Task: Search one way flight ticket for 4 adults, 2 children, 2 infants in seat and 1 infant on lap in economy from Huntington: Tri-state Airport (milton J. Ferguson Field) to New Bern: Coastal Carolina Regional Airport (was Craven County Regional) on 8-4-2023. Choice of flights is United. Price is upto 100000. Outbound departure time preference is 22:30.
Action: Mouse moved to (397, 335)
Screenshot: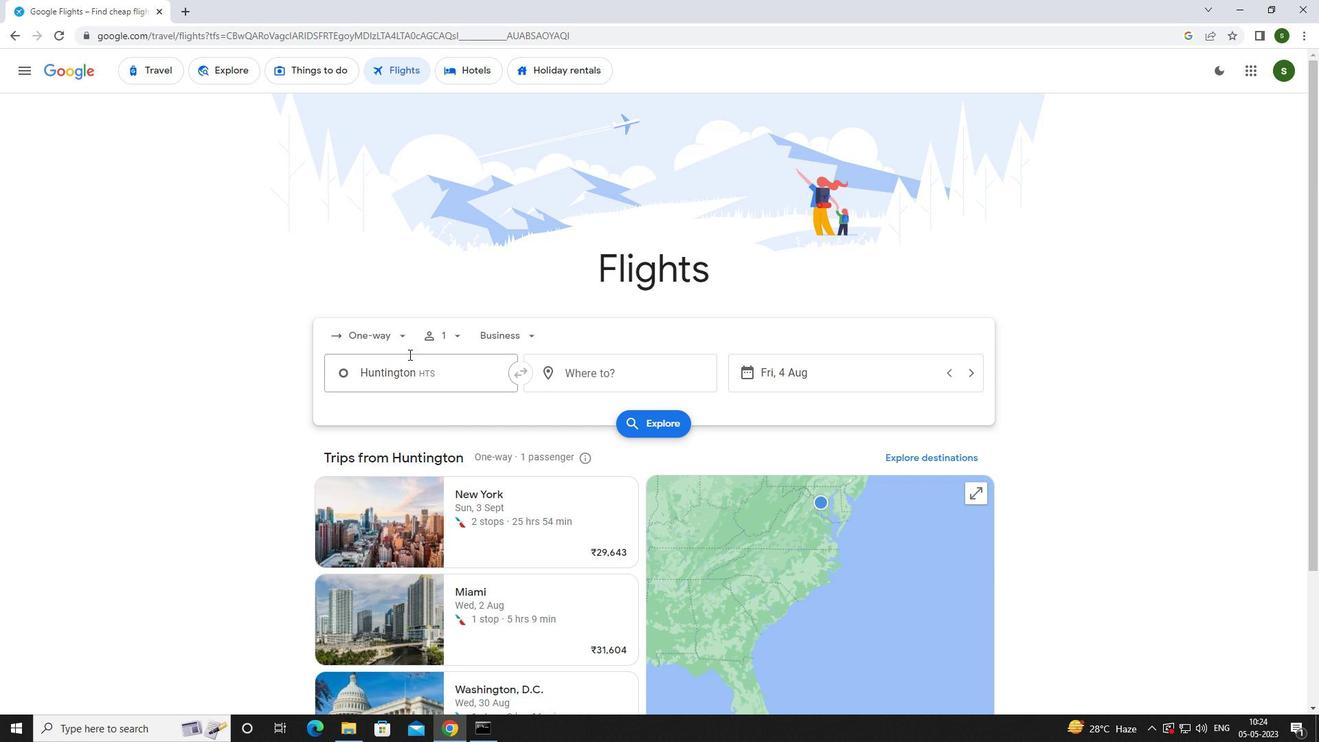 
Action: Mouse pressed left at (397, 335)
Screenshot: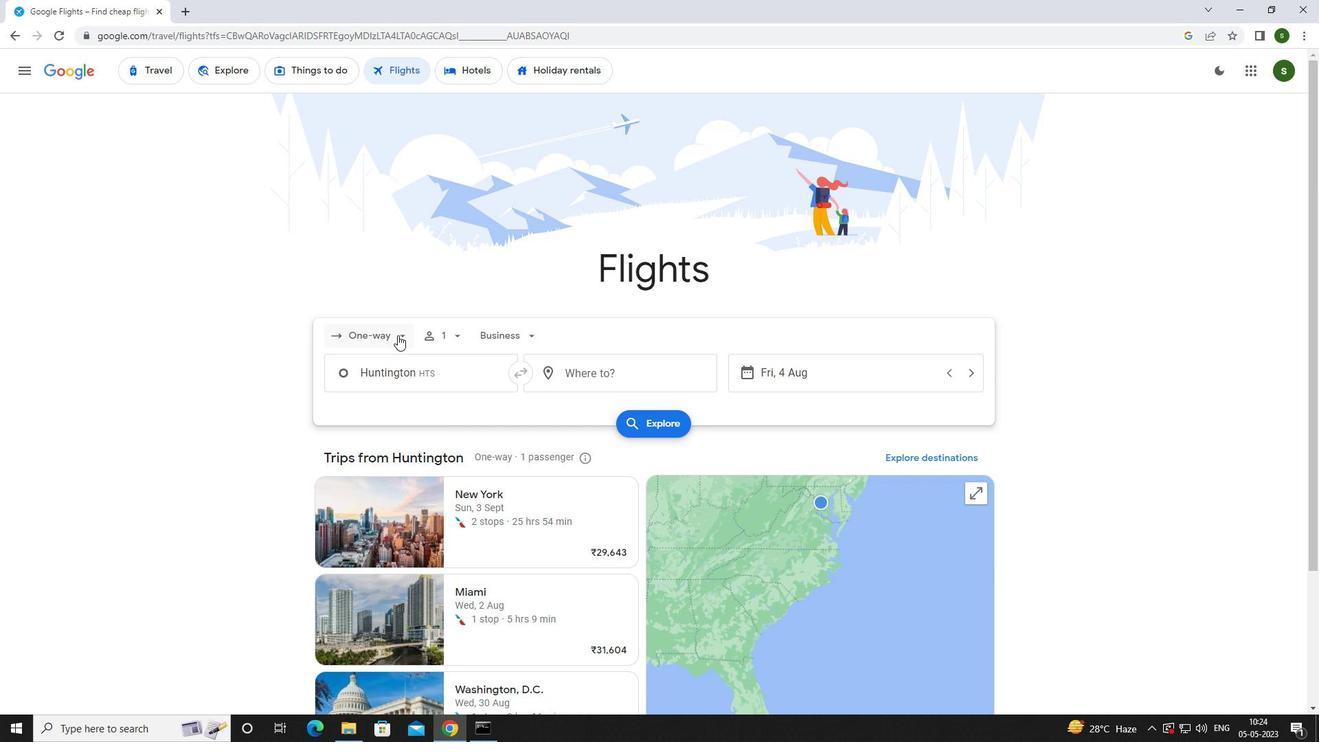 
Action: Mouse moved to (396, 399)
Screenshot: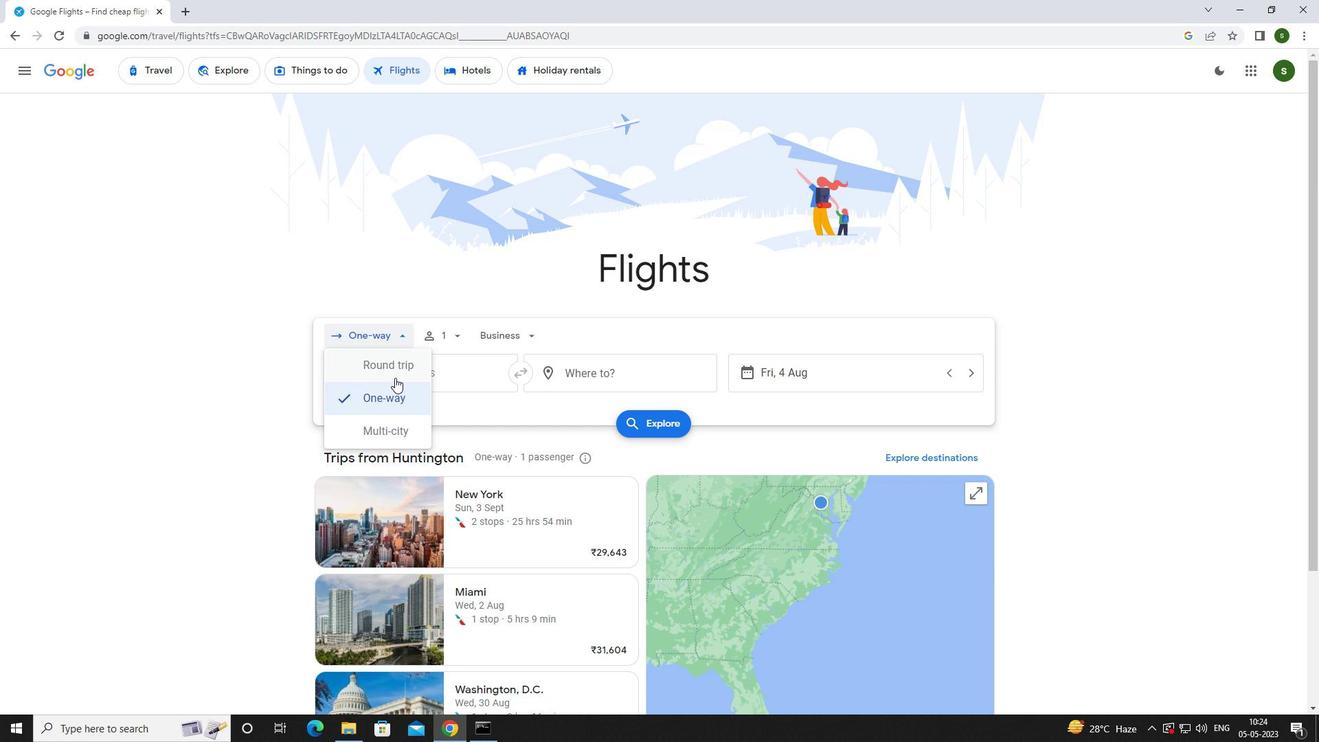 
Action: Mouse pressed left at (396, 399)
Screenshot: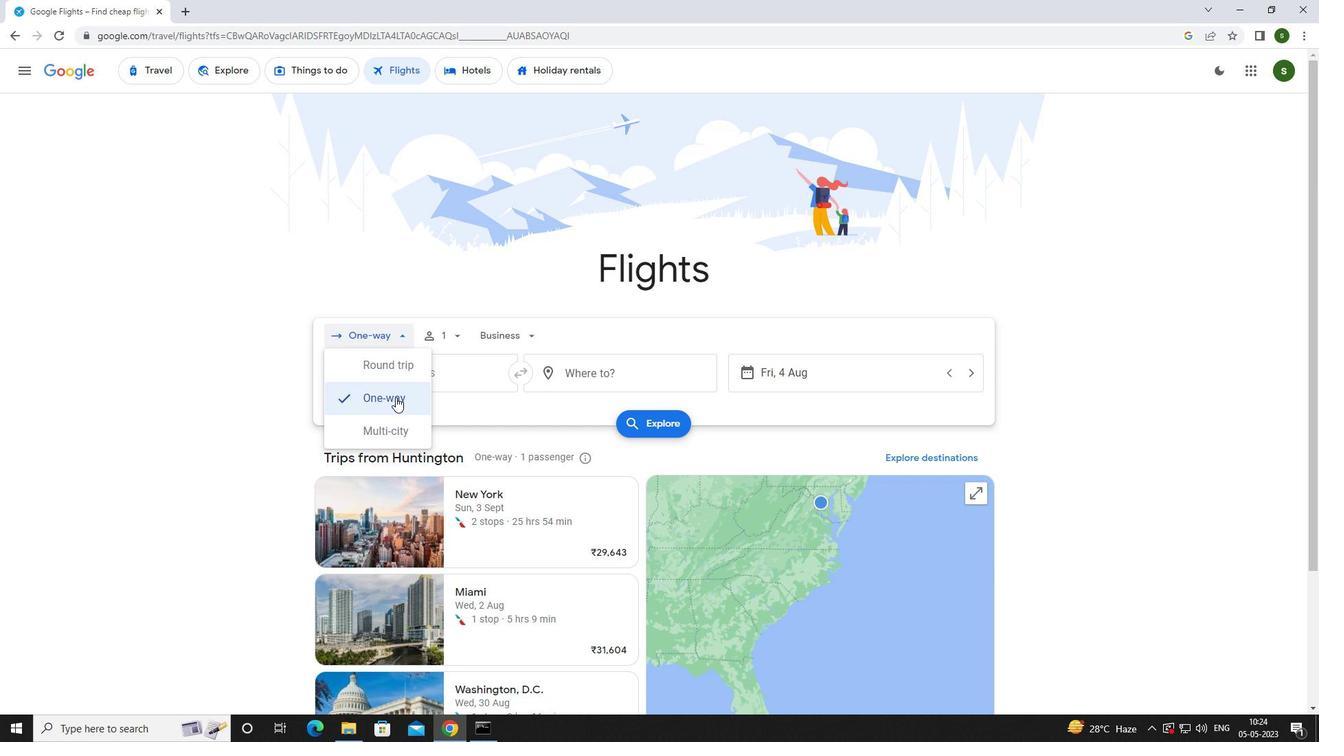 
Action: Mouse moved to (447, 334)
Screenshot: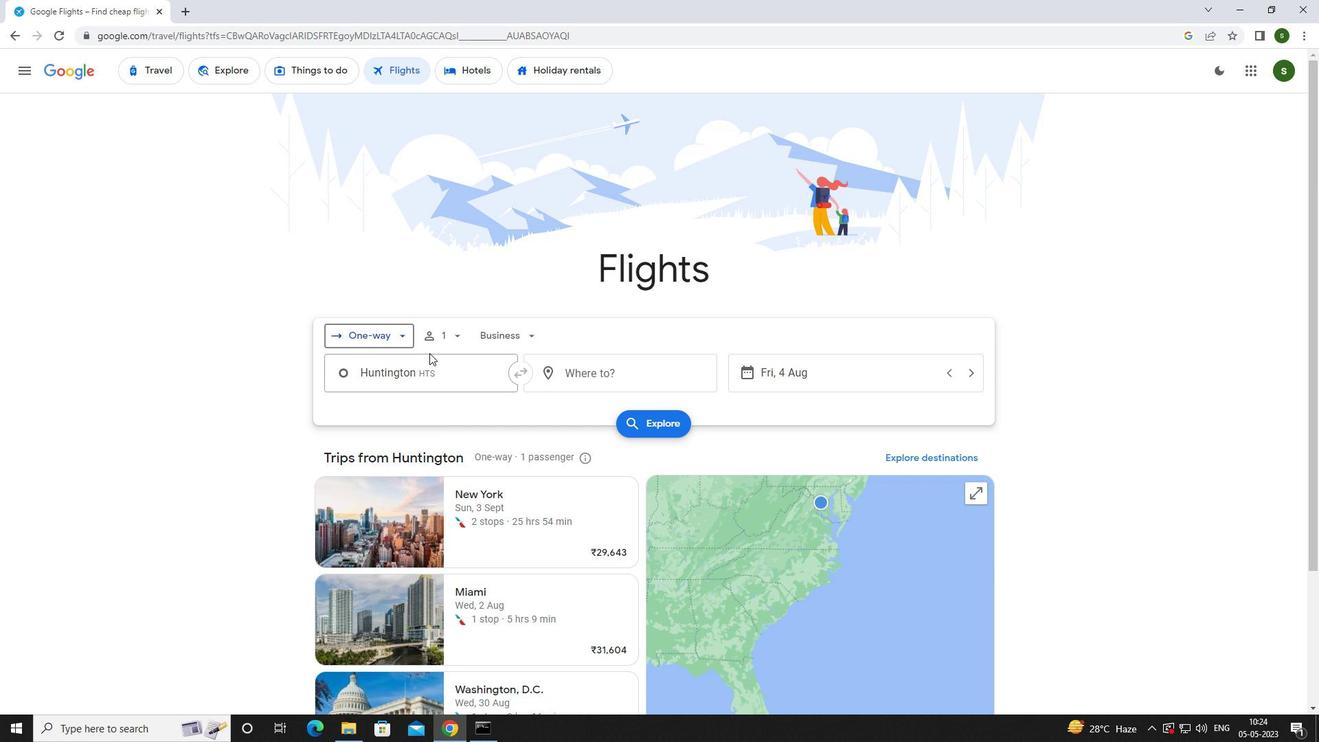 
Action: Mouse pressed left at (447, 334)
Screenshot: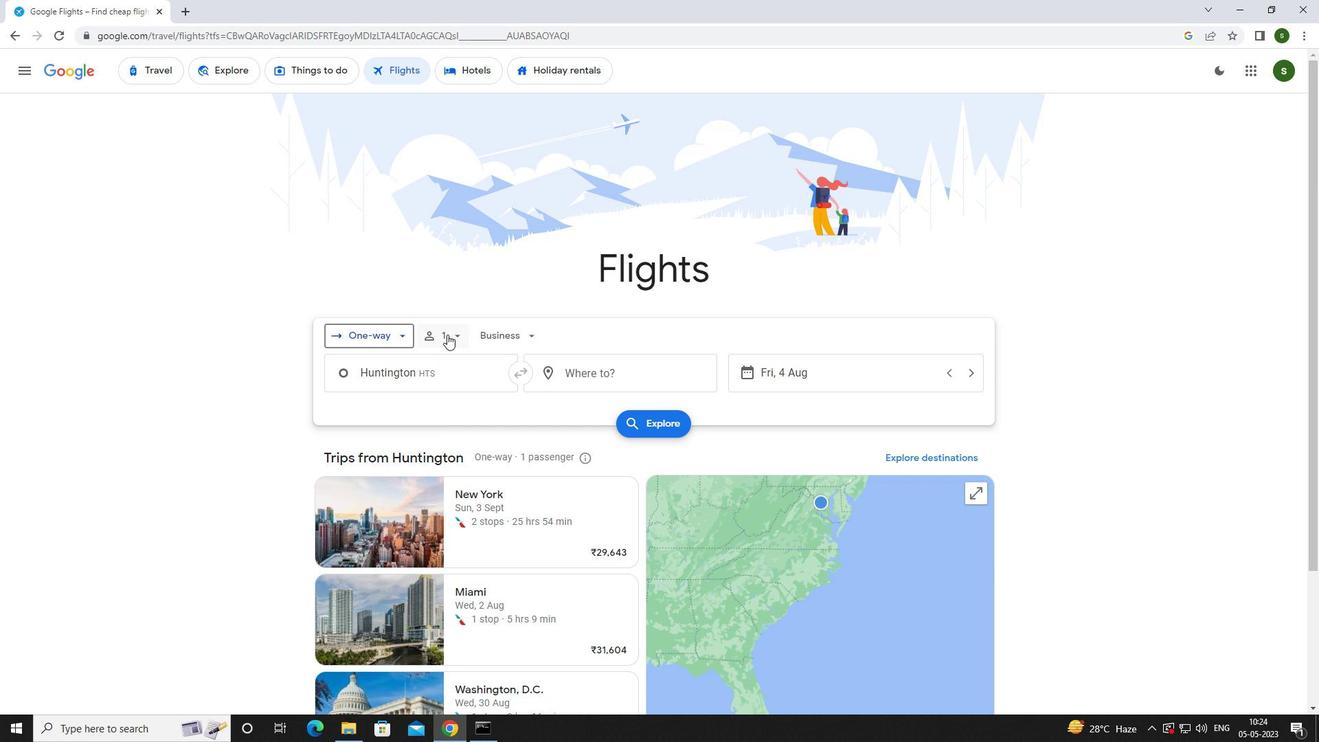 
Action: Mouse moved to (560, 370)
Screenshot: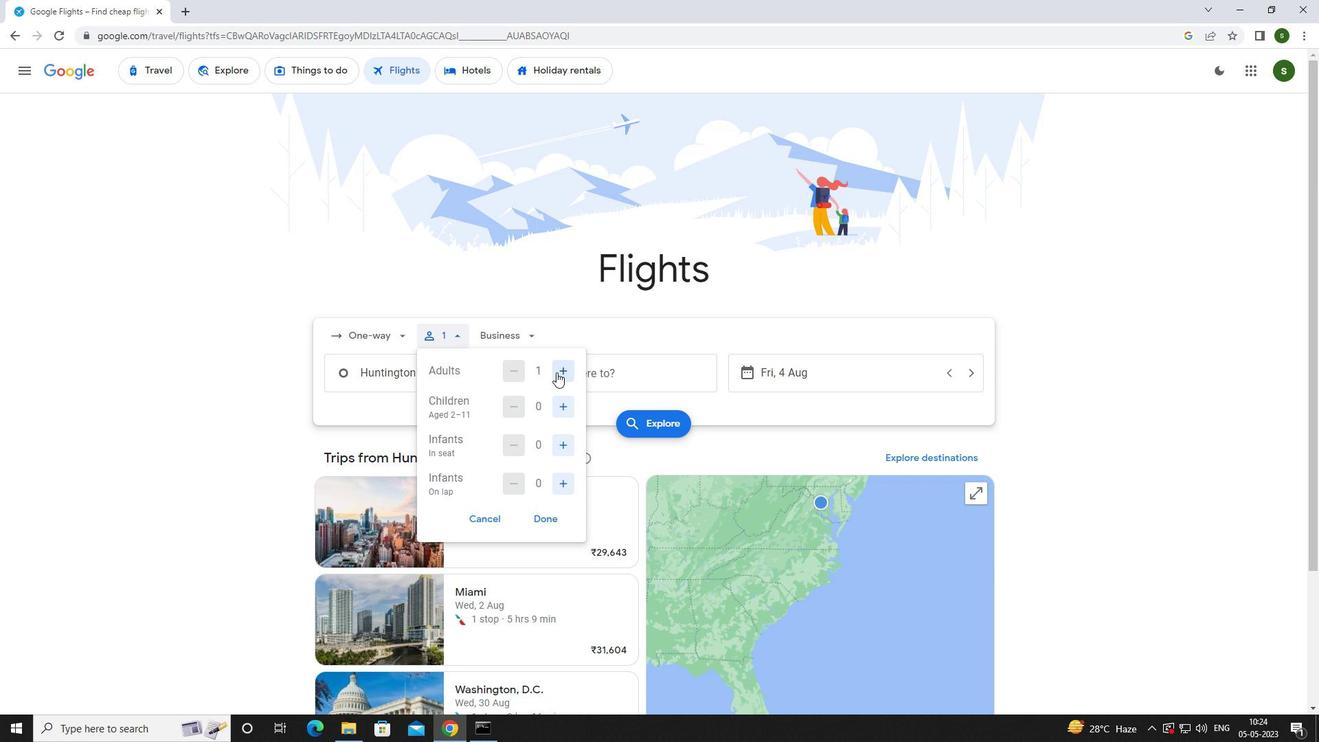 
Action: Mouse pressed left at (560, 370)
Screenshot: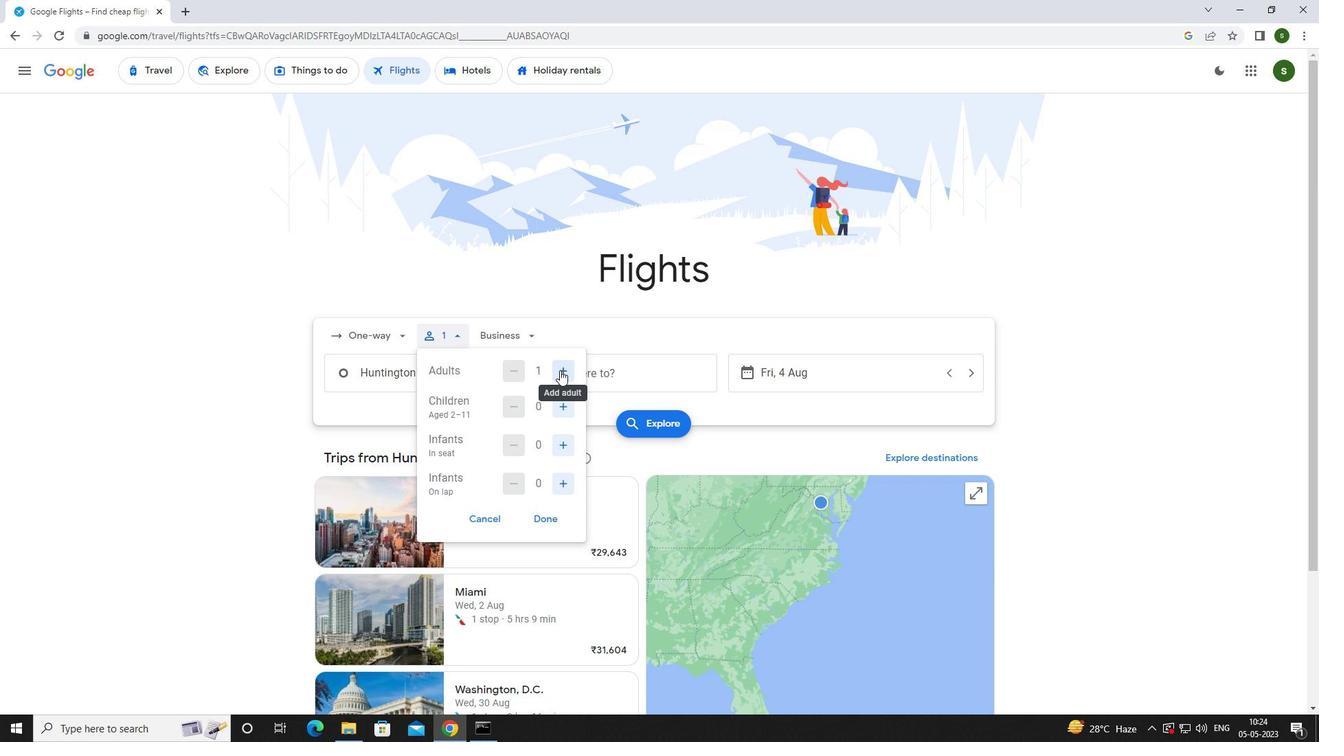 
Action: Mouse pressed left at (560, 370)
Screenshot: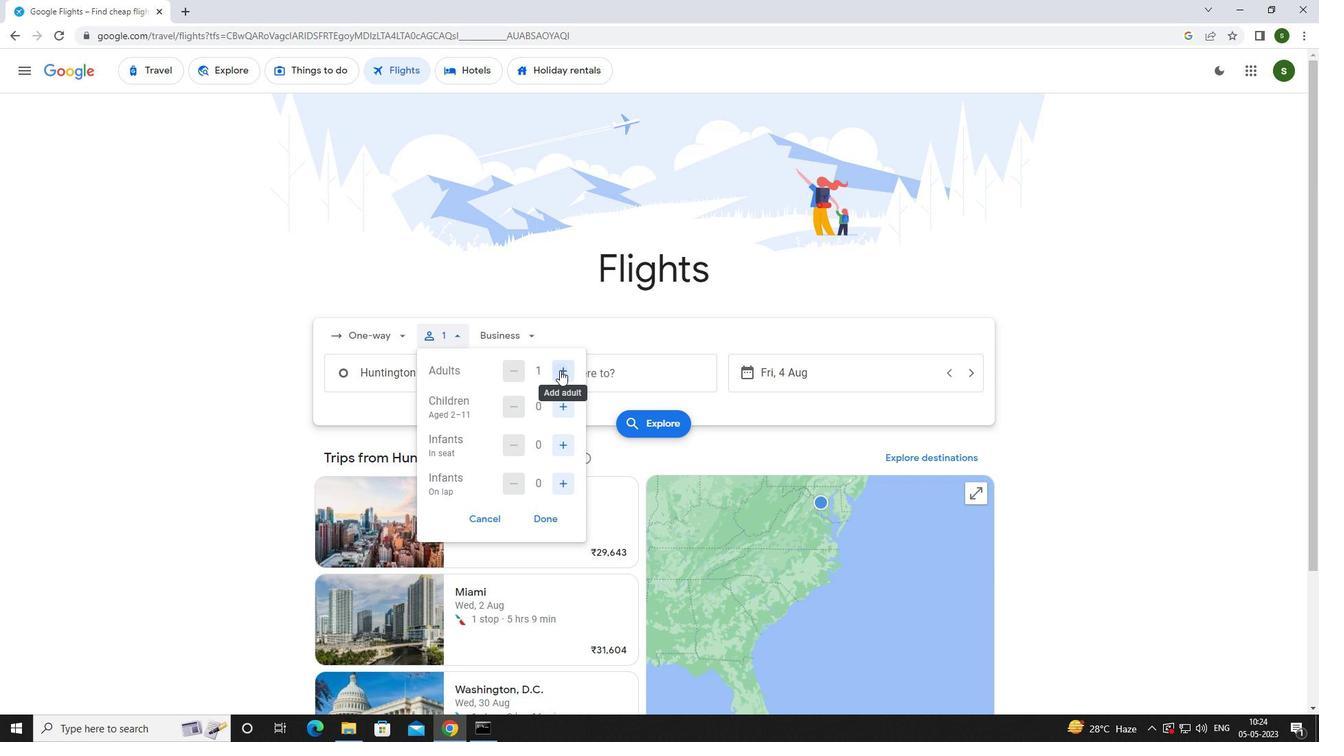
Action: Mouse pressed left at (560, 370)
Screenshot: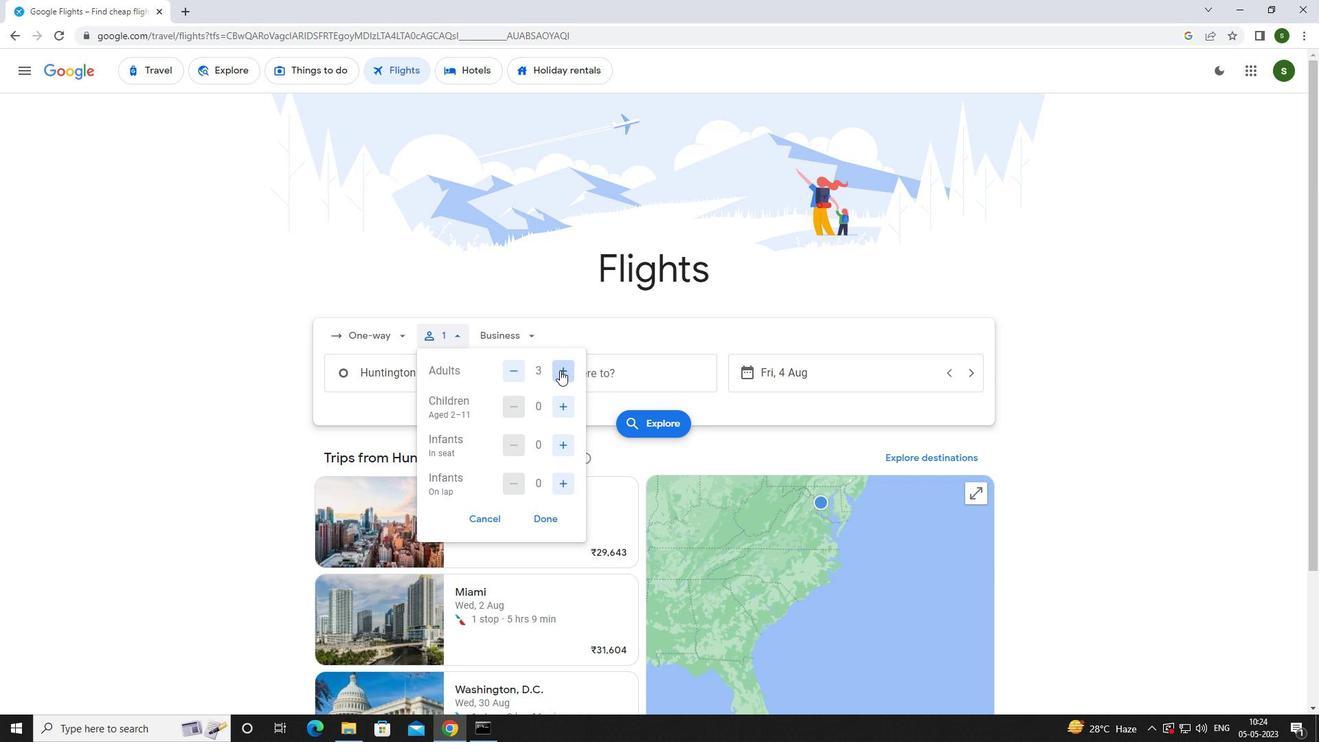 
Action: Mouse moved to (563, 410)
Screenshot: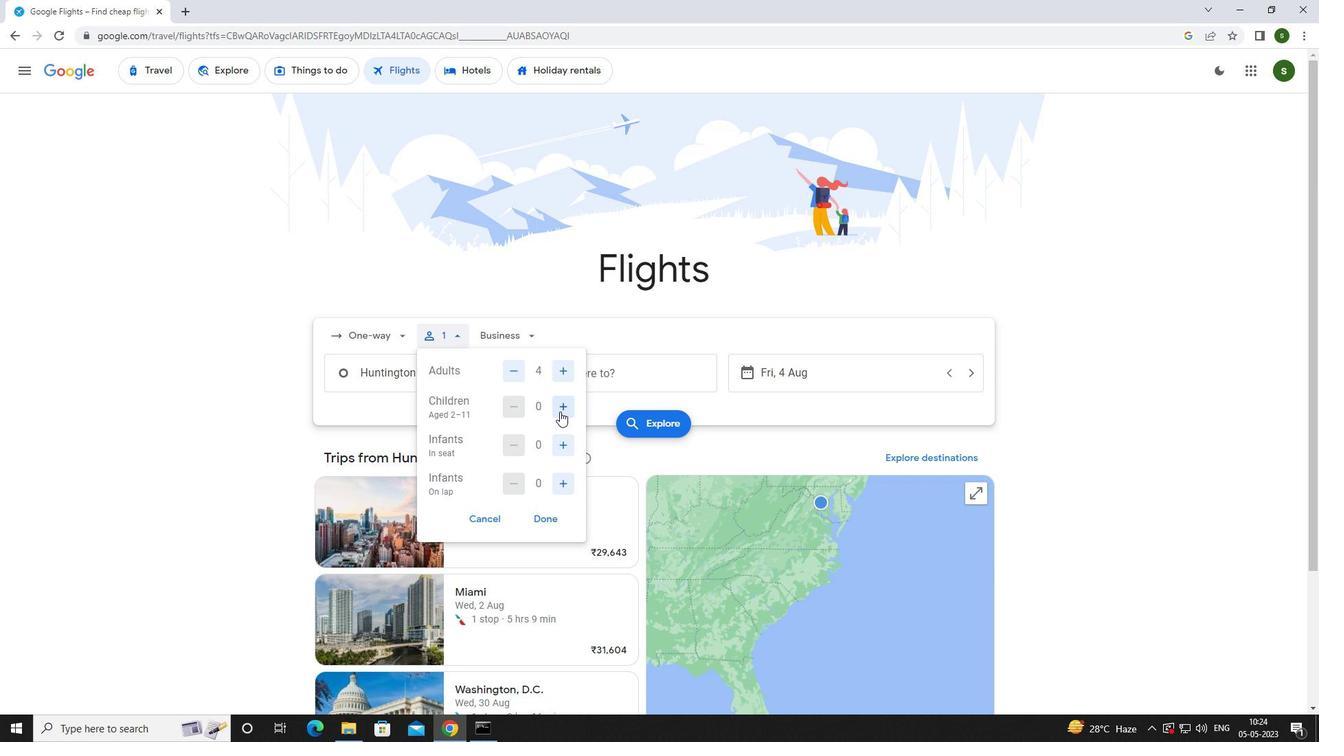 
Action: Mouse pressed left at (563, 410)
Screenshot: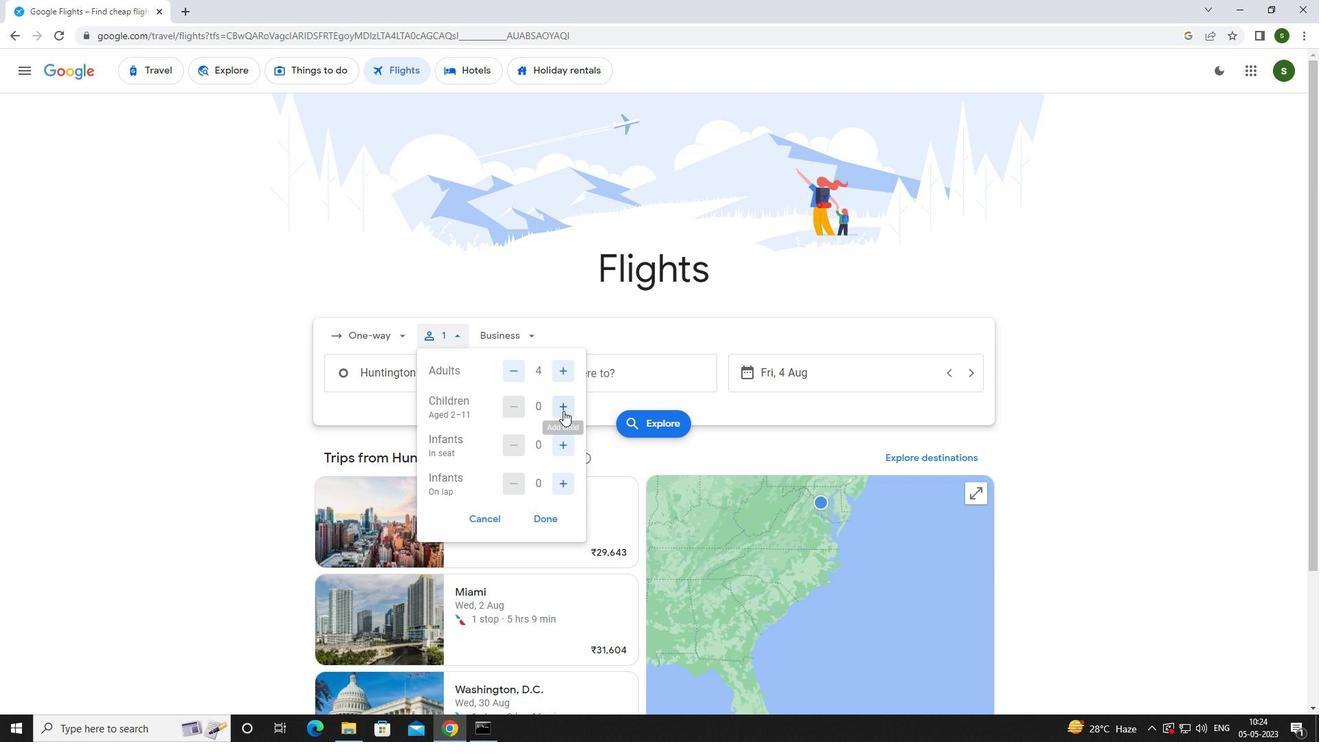 
Action: Mouse pressed left at (563, 410)
Screenshot: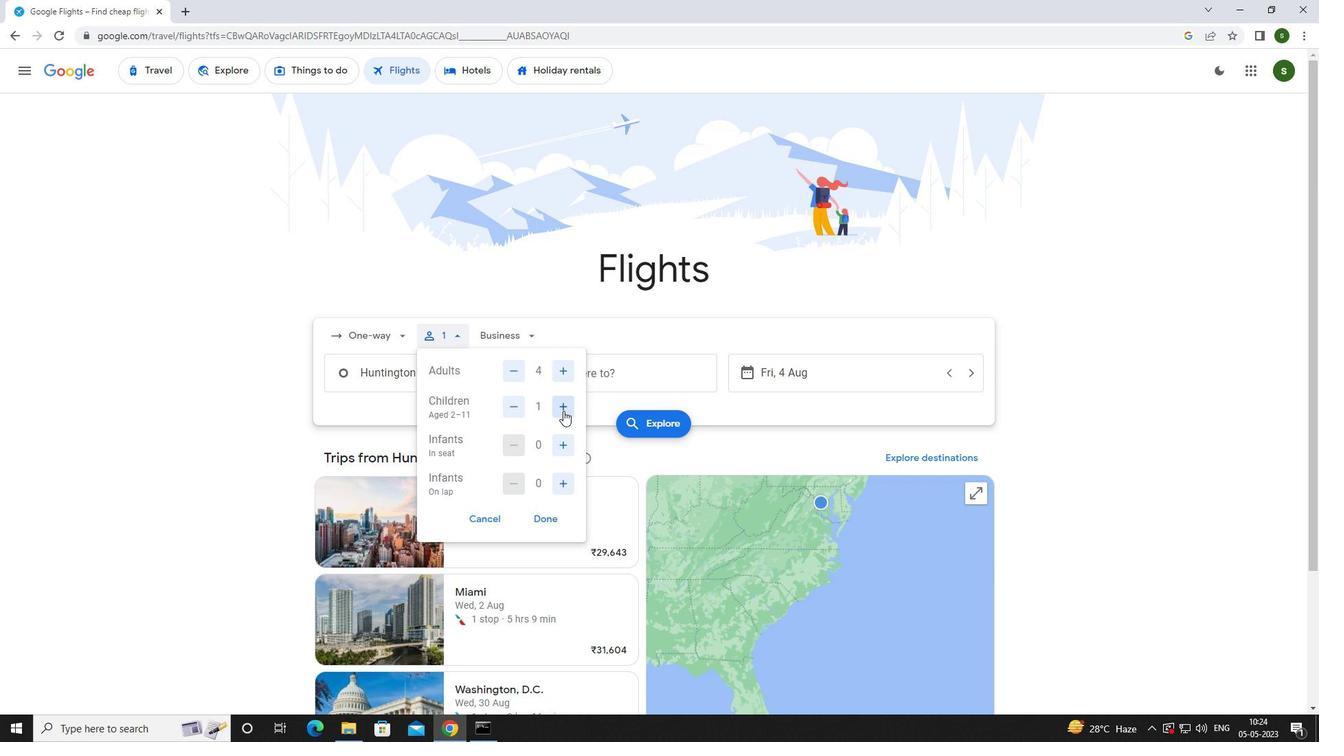 
Action: Mouse moved to (564, 441)
Screenshot: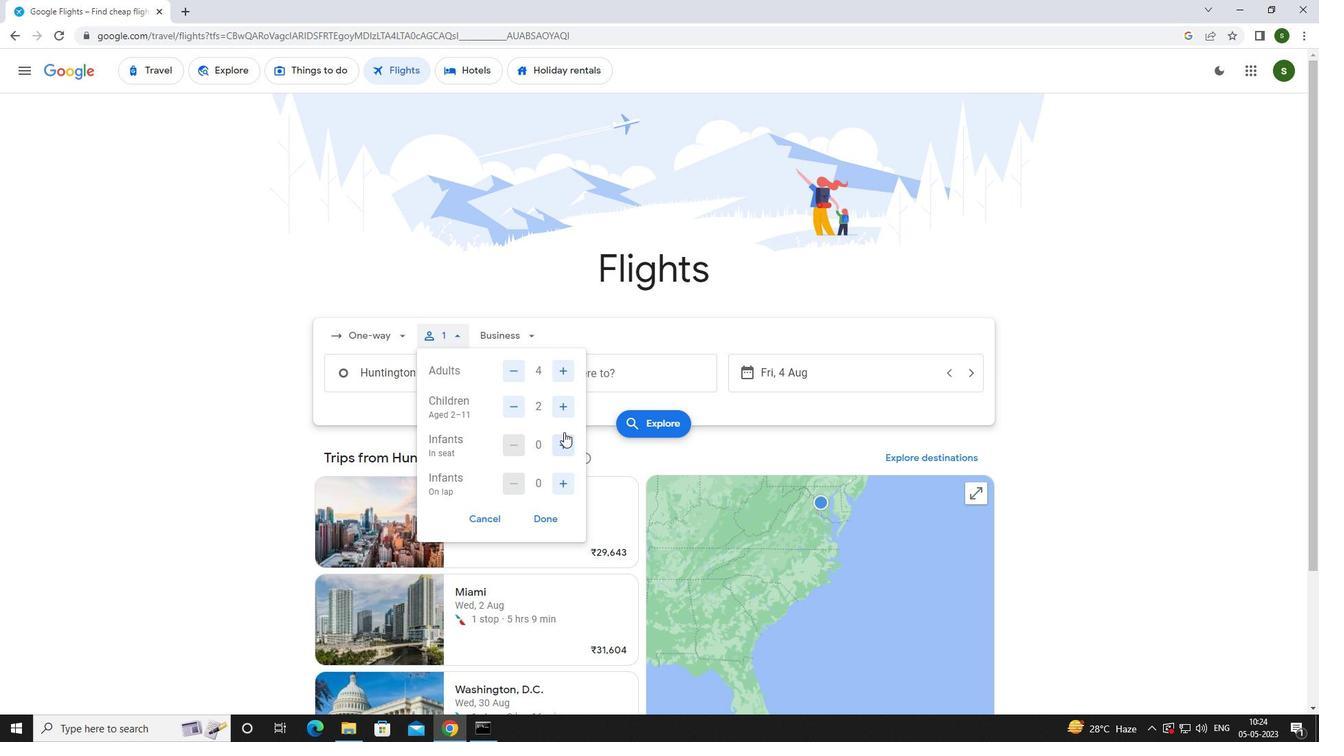 
Action: Mouse pressed left at (564, 441)
Screenshot: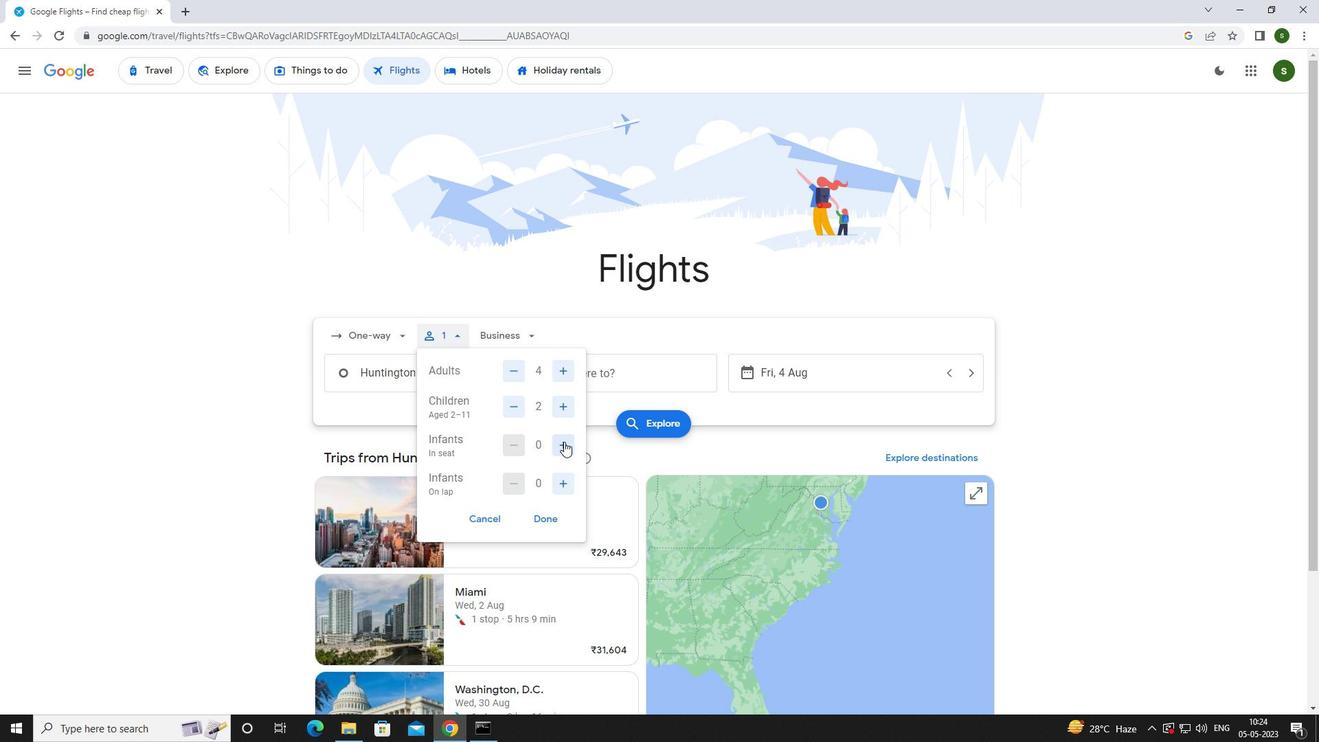 
Action: Mouse pressed left at (564, 441)
Screenshot: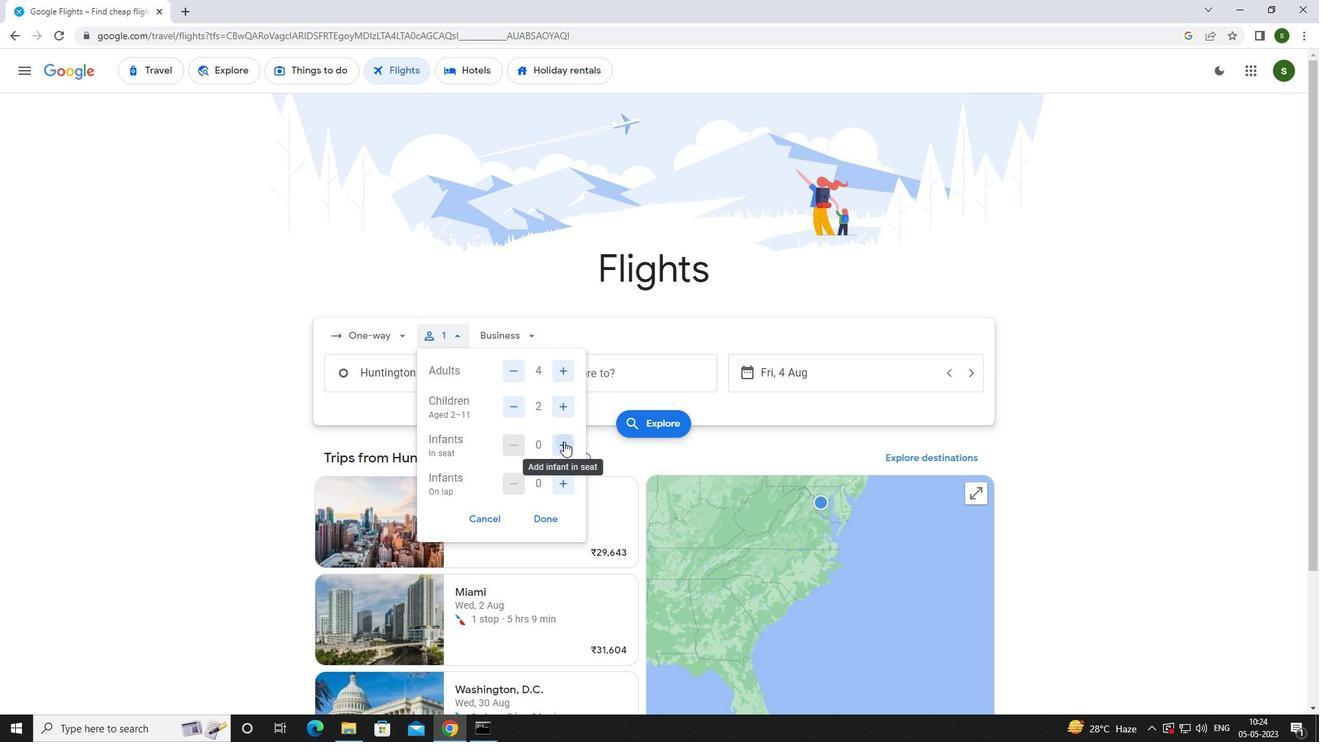 
Action: Mouse moved to (568, 484)
Screenshot: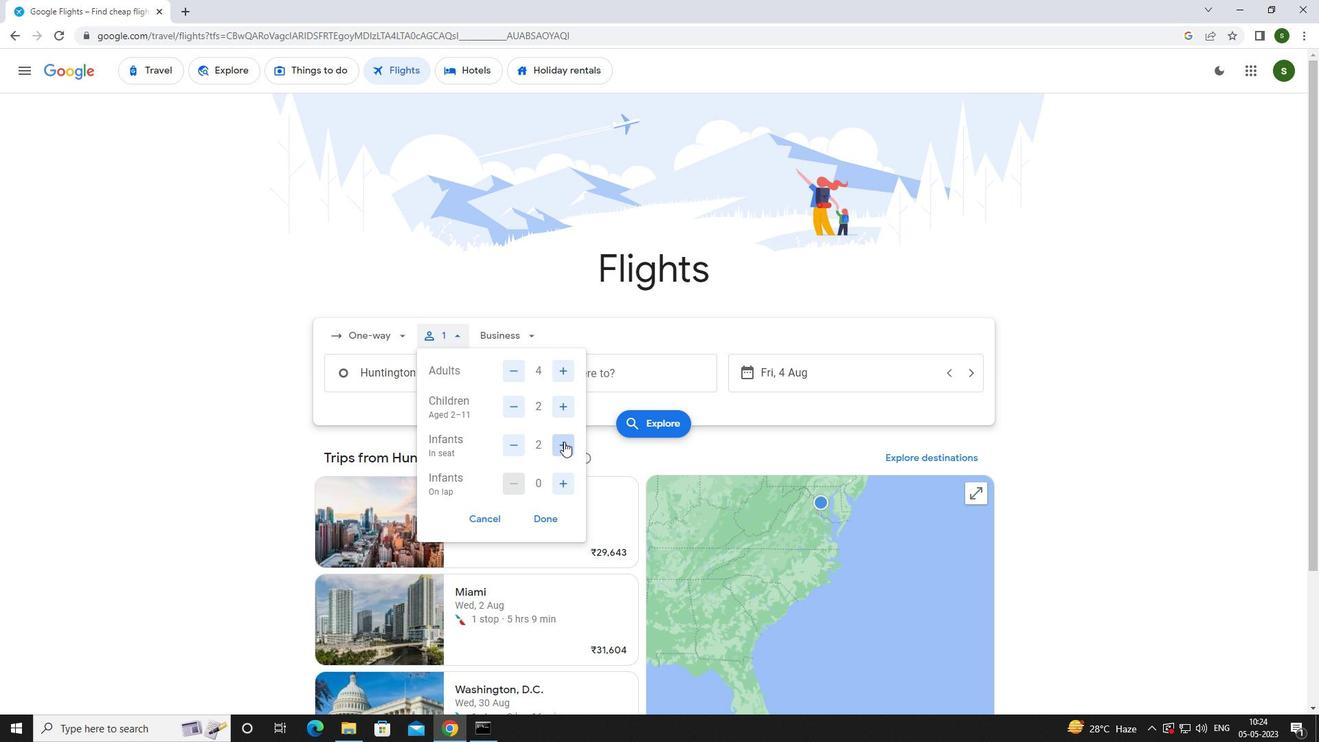 
Action: Mouse pressed left at (568, 484)
Screenshot: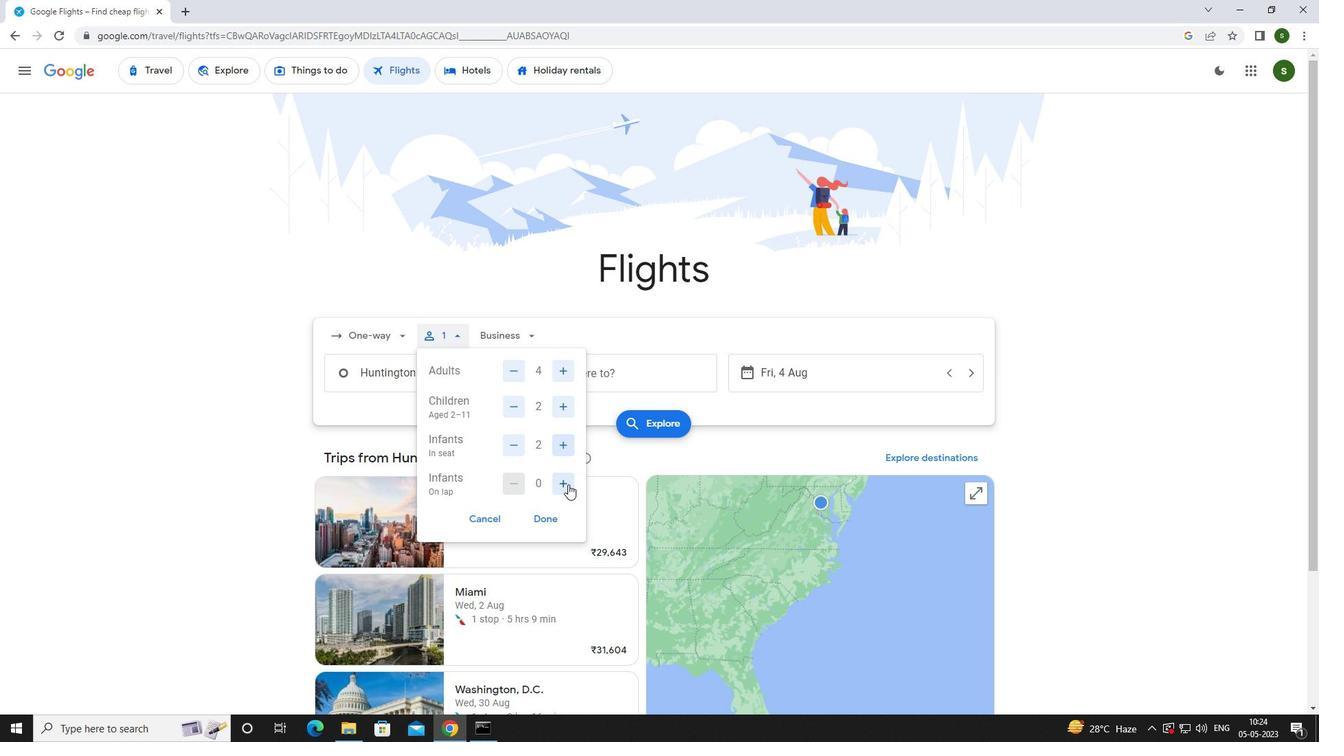 
Action: Mouse moved to (531, 332)
Screenshot: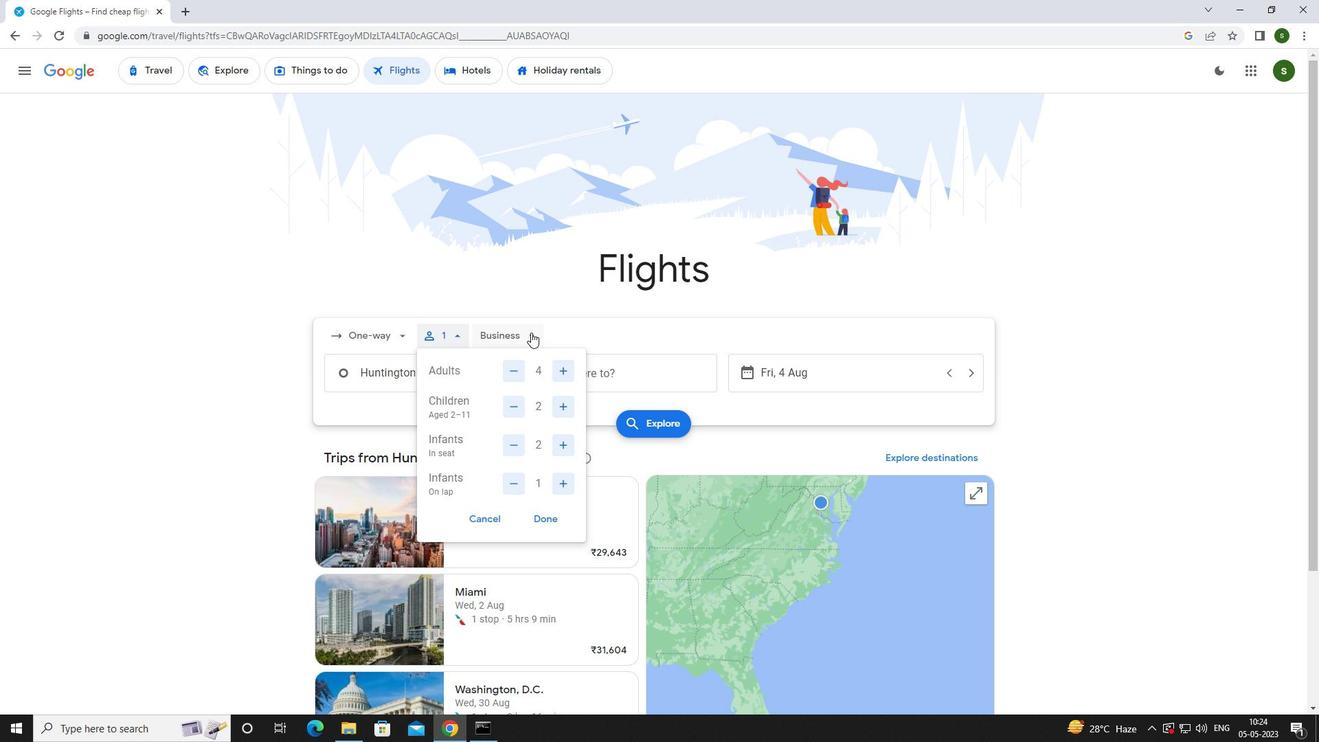 
Action: Mouse pressed left at (531, 332)
Screenshot: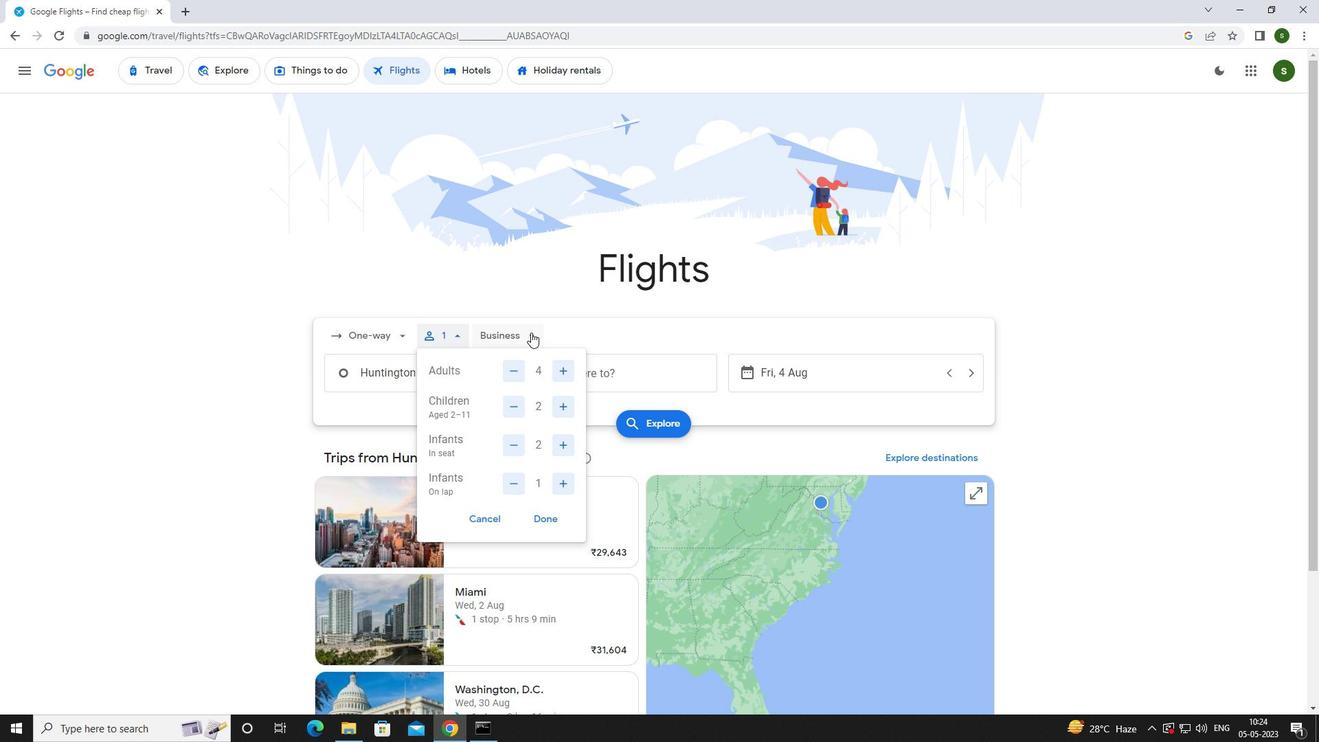 
Action: Mouse moved to (535, 364)
Screenshot: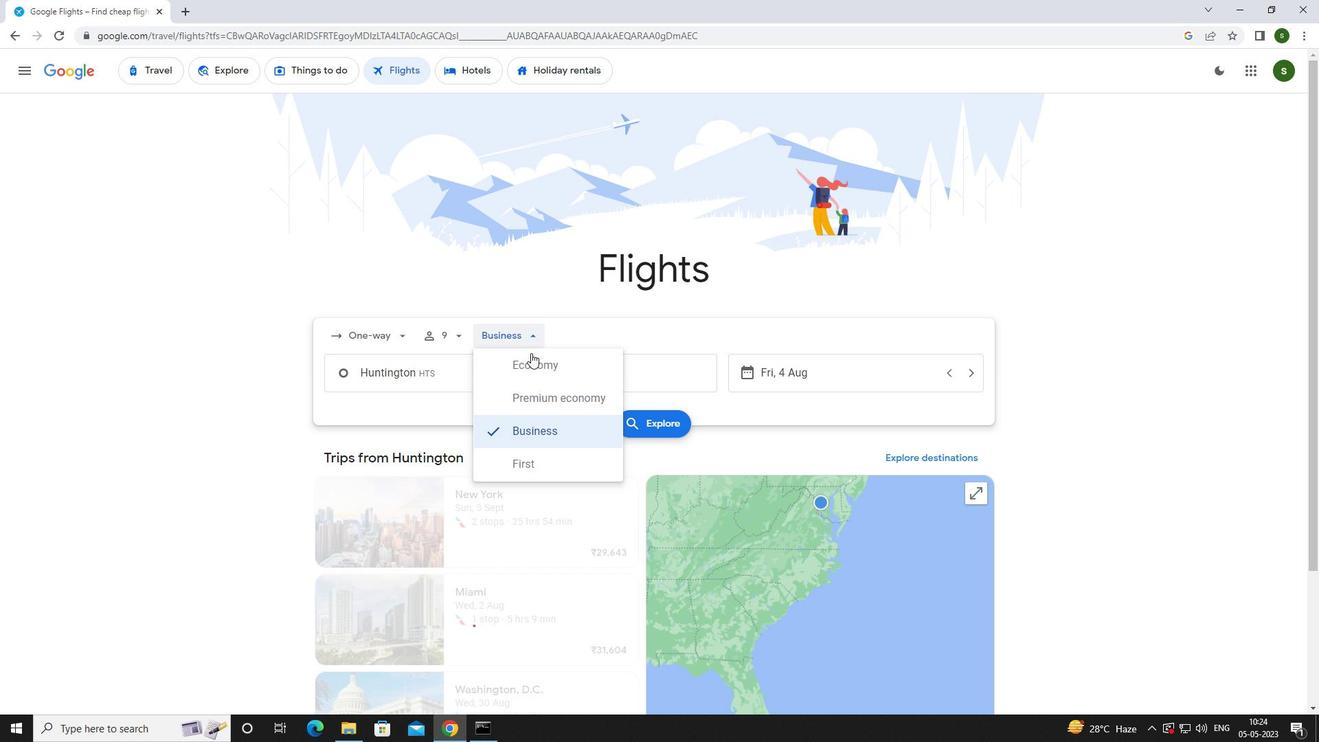 
Action: Mouse pressed left at (535, 364)
Screenshot: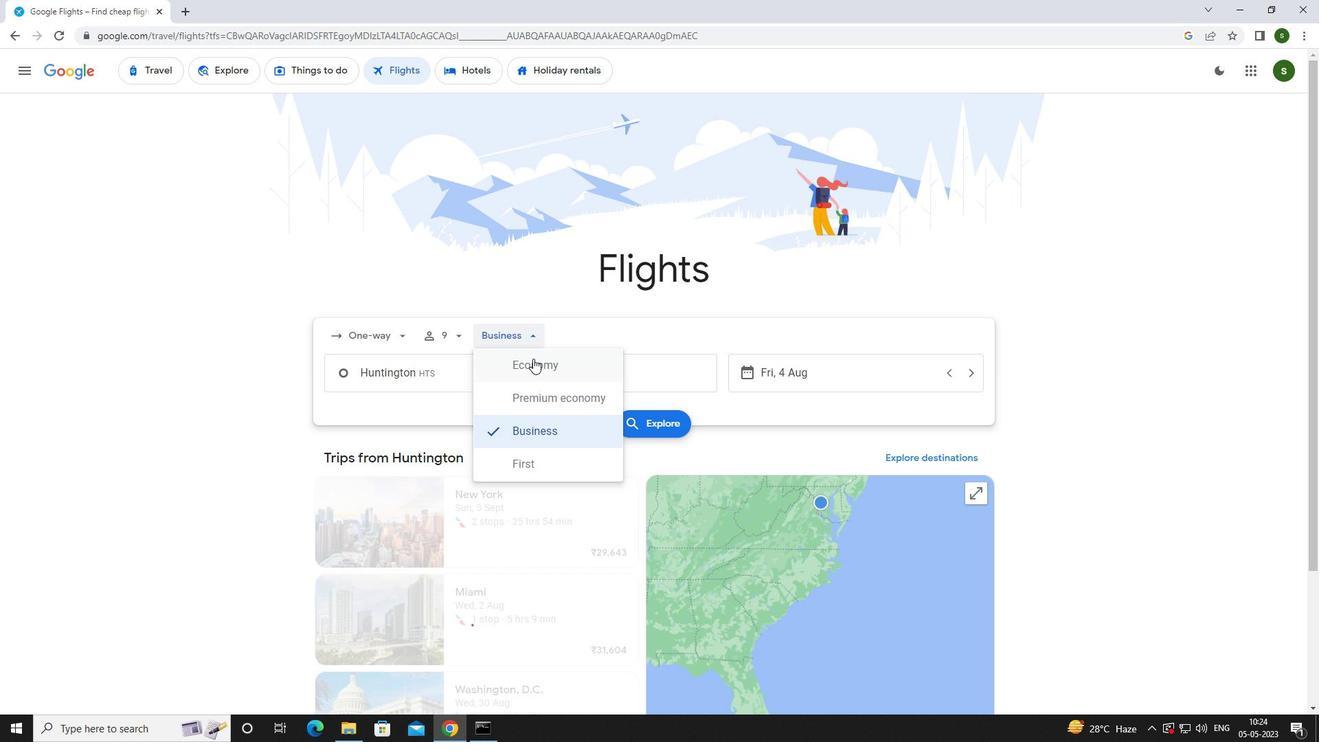 
Action: Mouse moved to (468, 368)
Screenshot: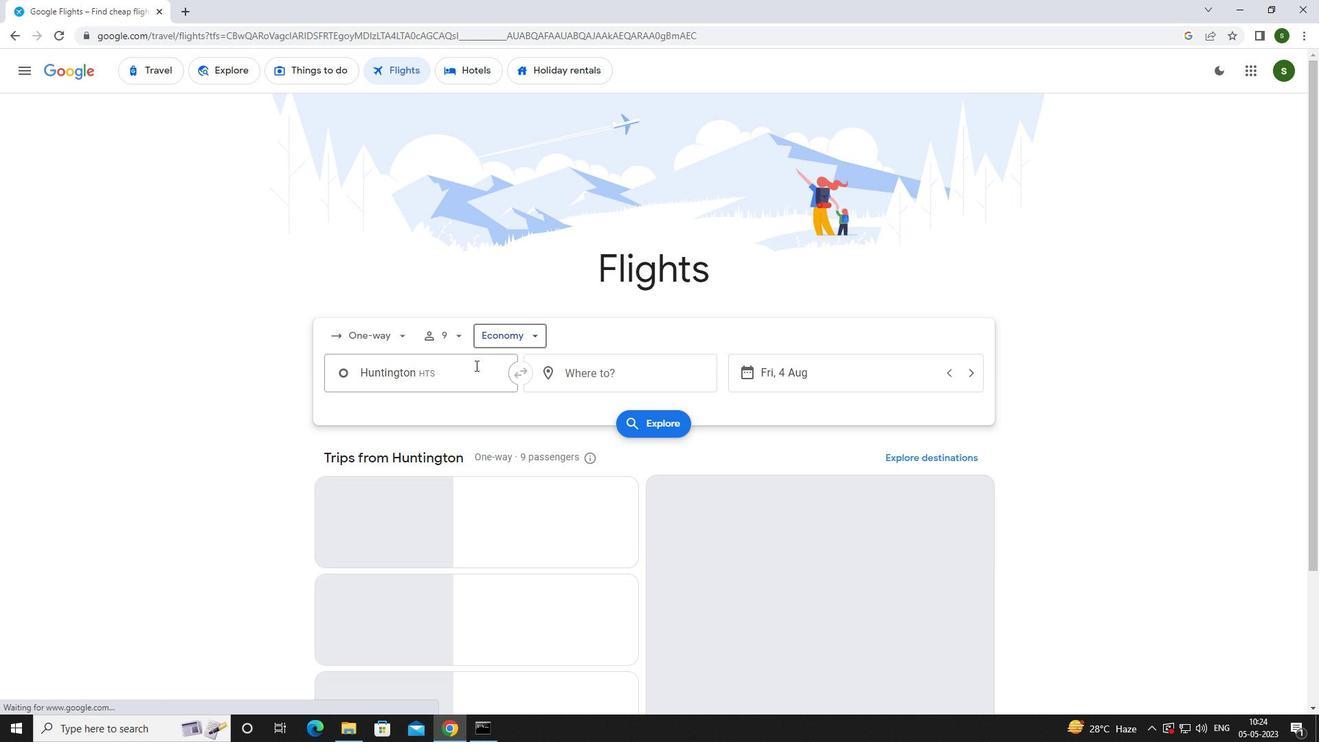 
Action: Mouse pressed left at (468, 368)
Screenshot: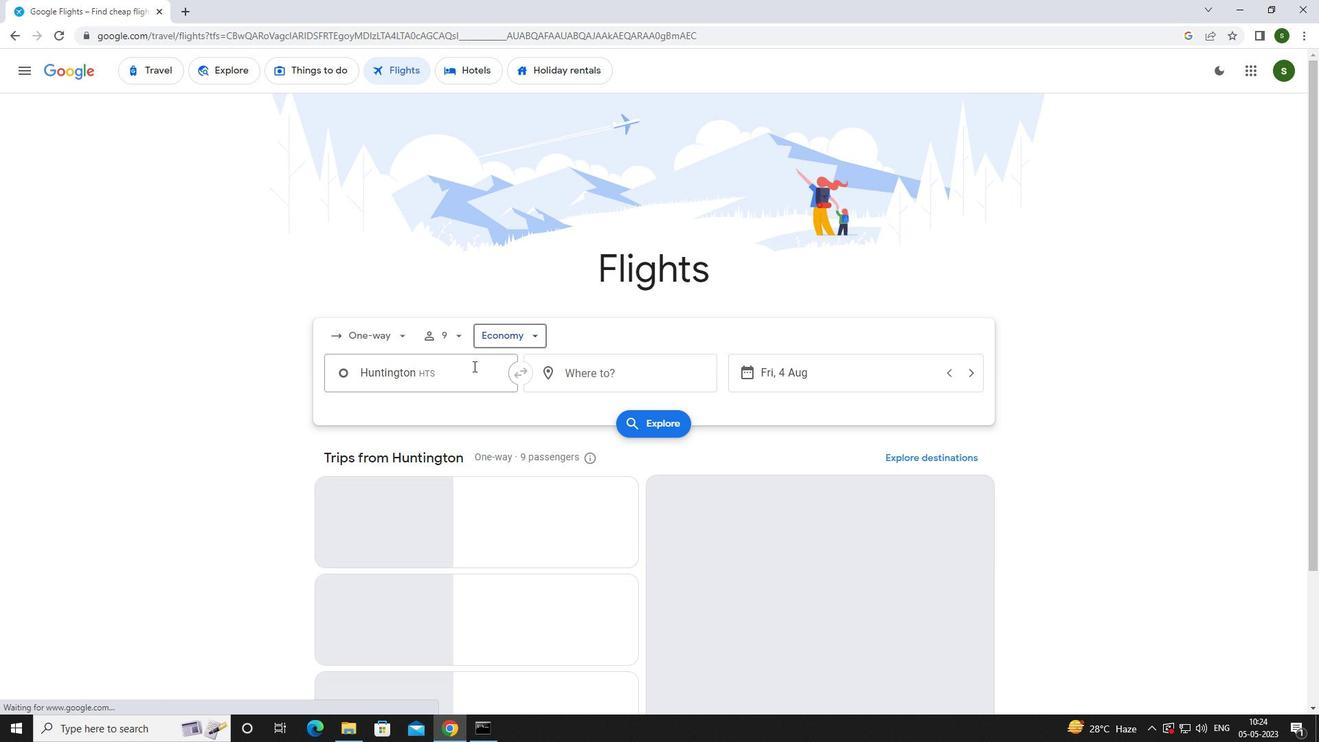 
Action: Key pressed <Key.caps_lock>h<Key.caps_lock>untington
Screenshot: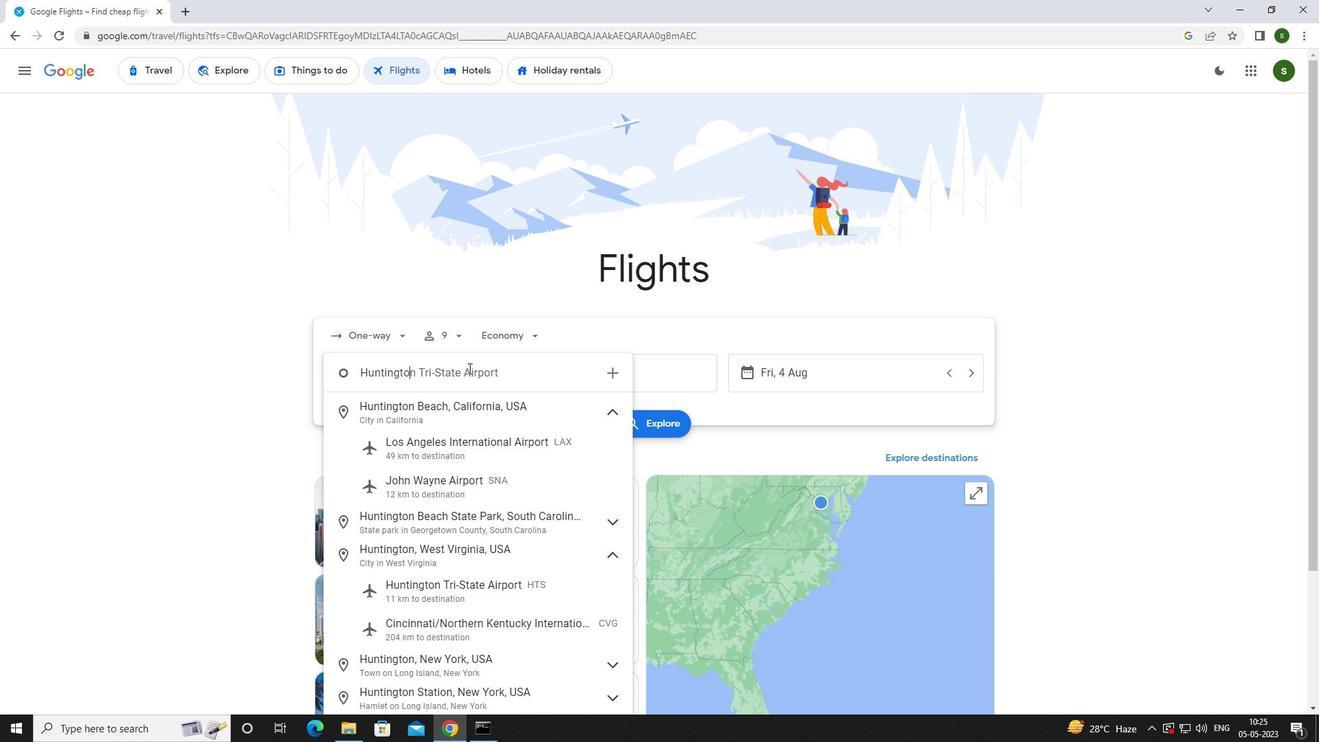 
Action: Mouse moved to (452, 584)
Screenshot: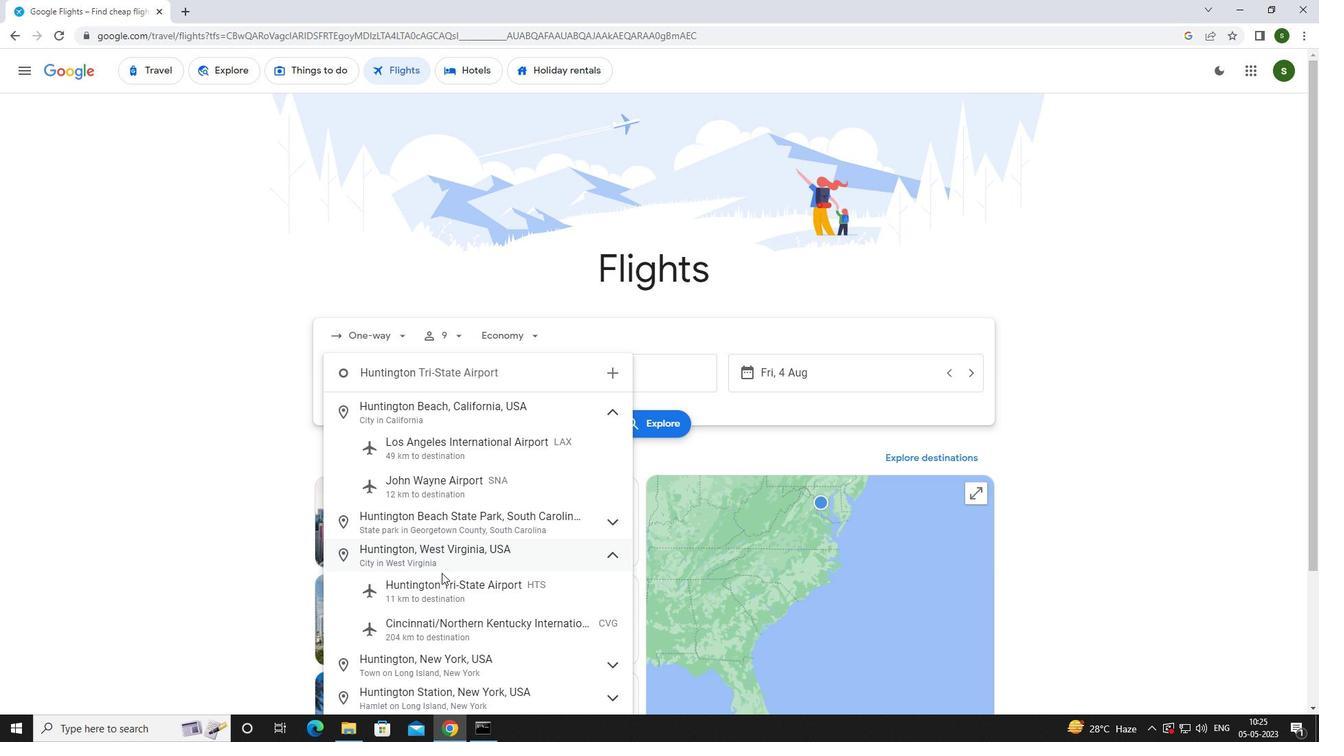 
Action: Mouse pressed left at (452, 584)
Screenshot: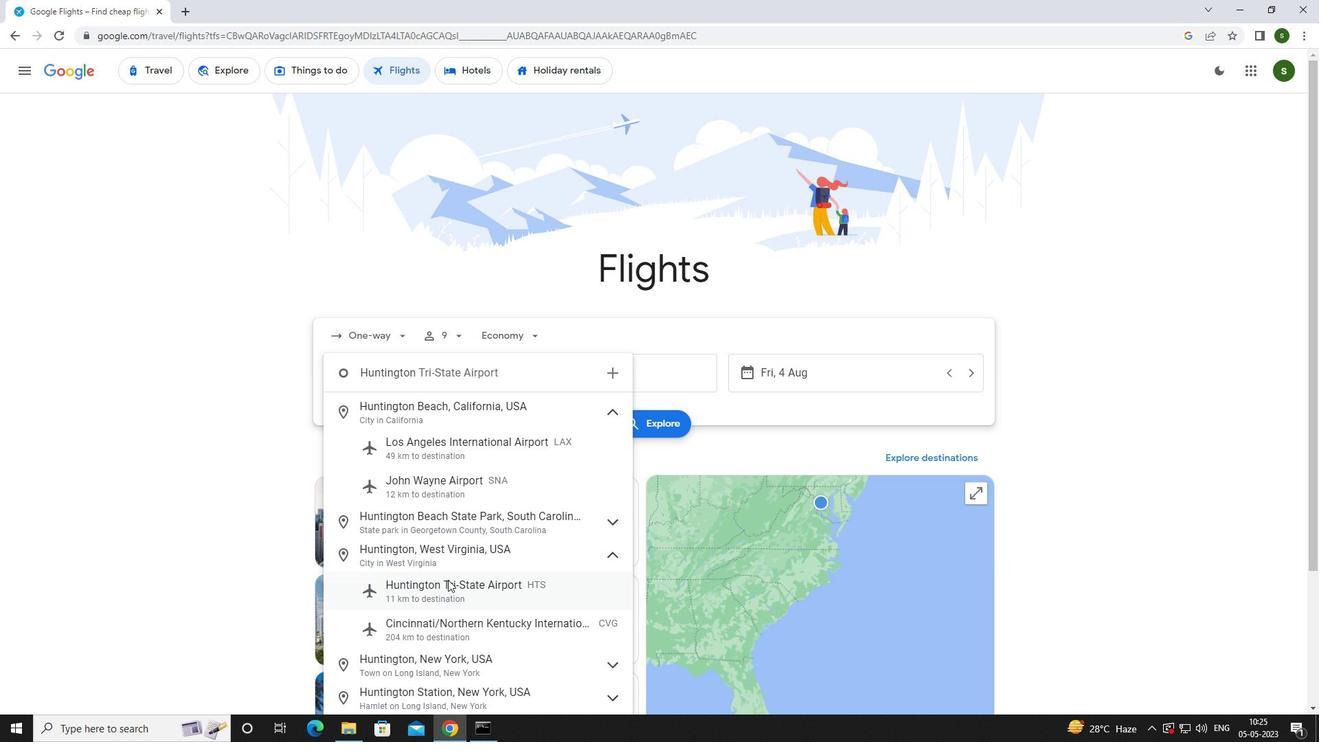 
Action: Mouse moved to (632, 372)
Screenshot: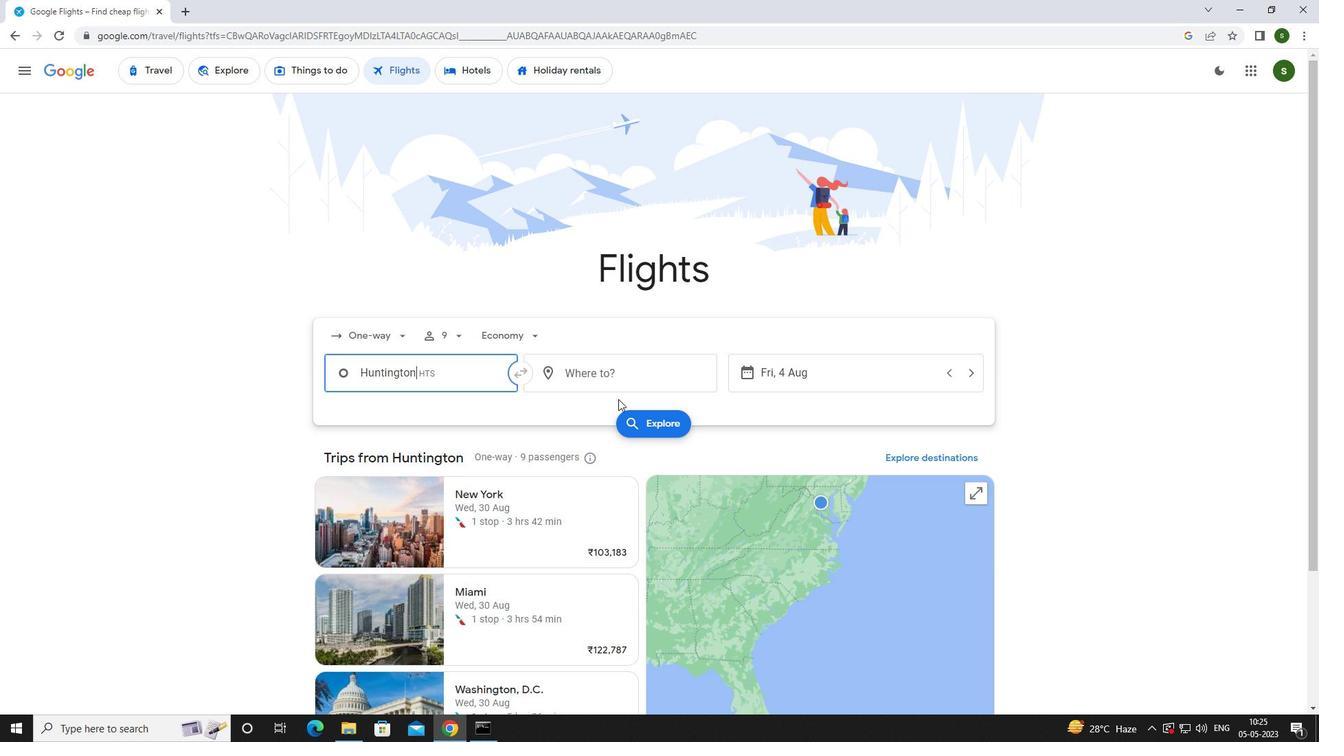 
Action: Mouse pressed left at (632, 372)
Screenshot: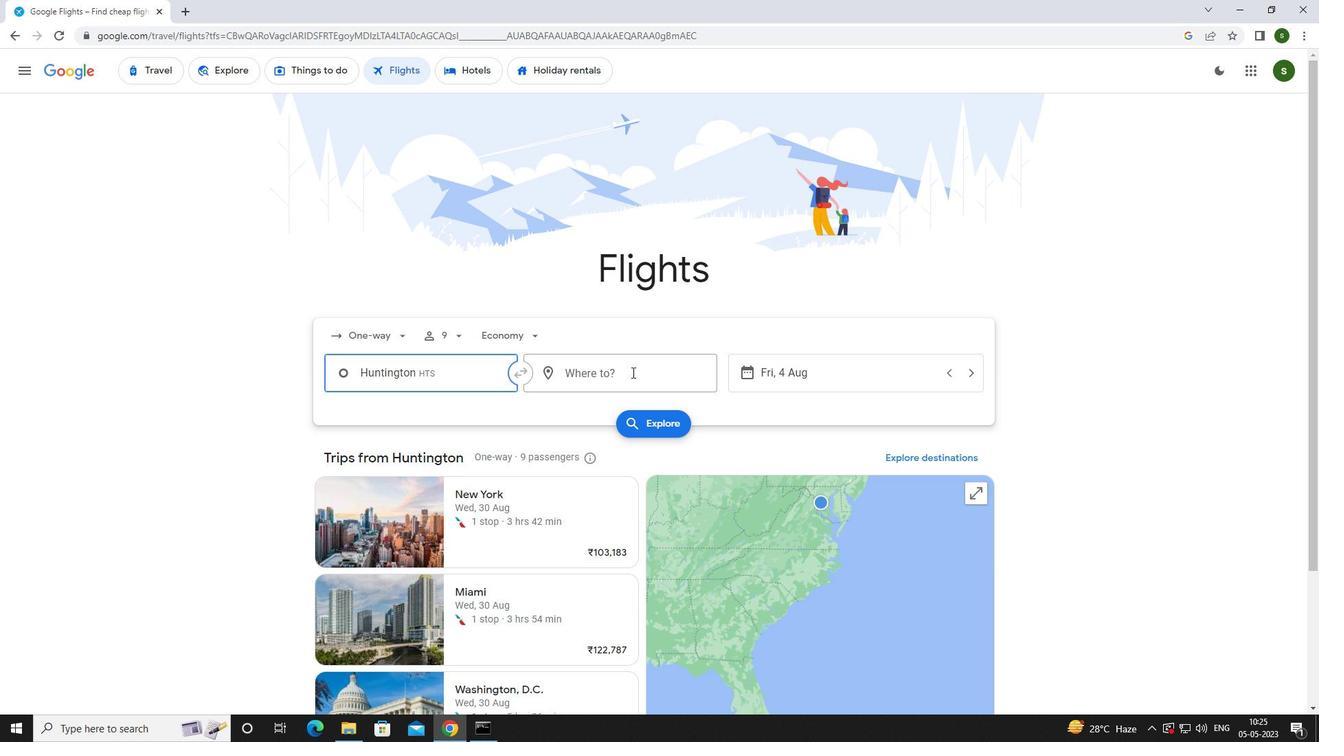 
Action: Key pressed <Key.caps_lock>c<Key.caps_lock>oastal
Screenshot: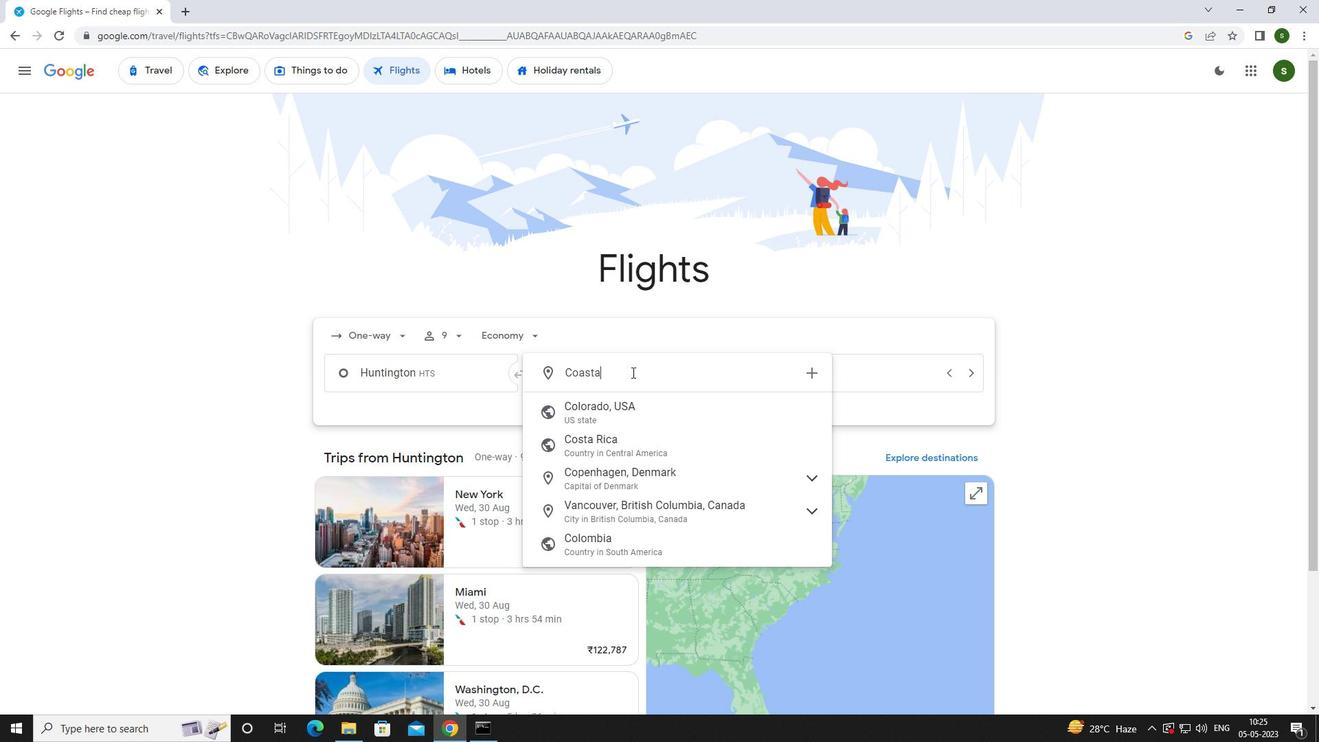 
Action: Mouse moved to (632, 415)
Screenshot: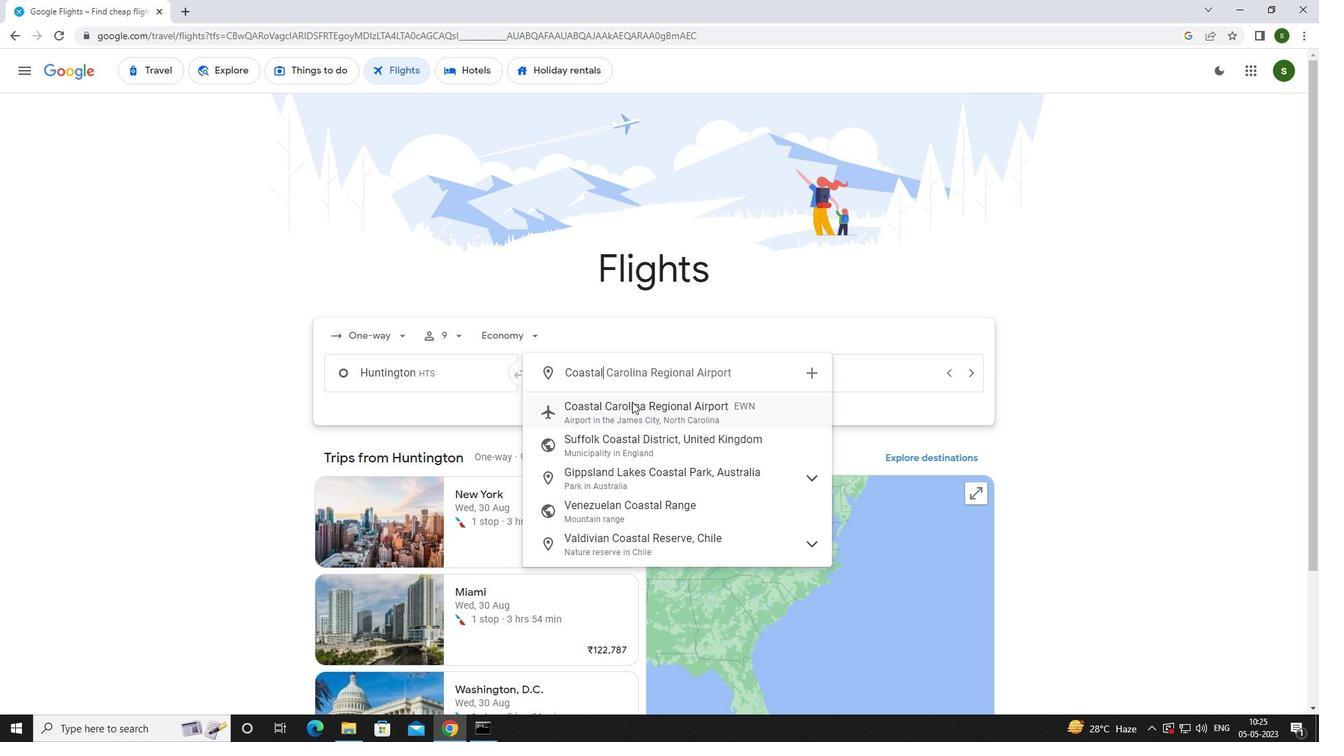 
Action: Mouse pressed left at (632, 415)
Screenshot: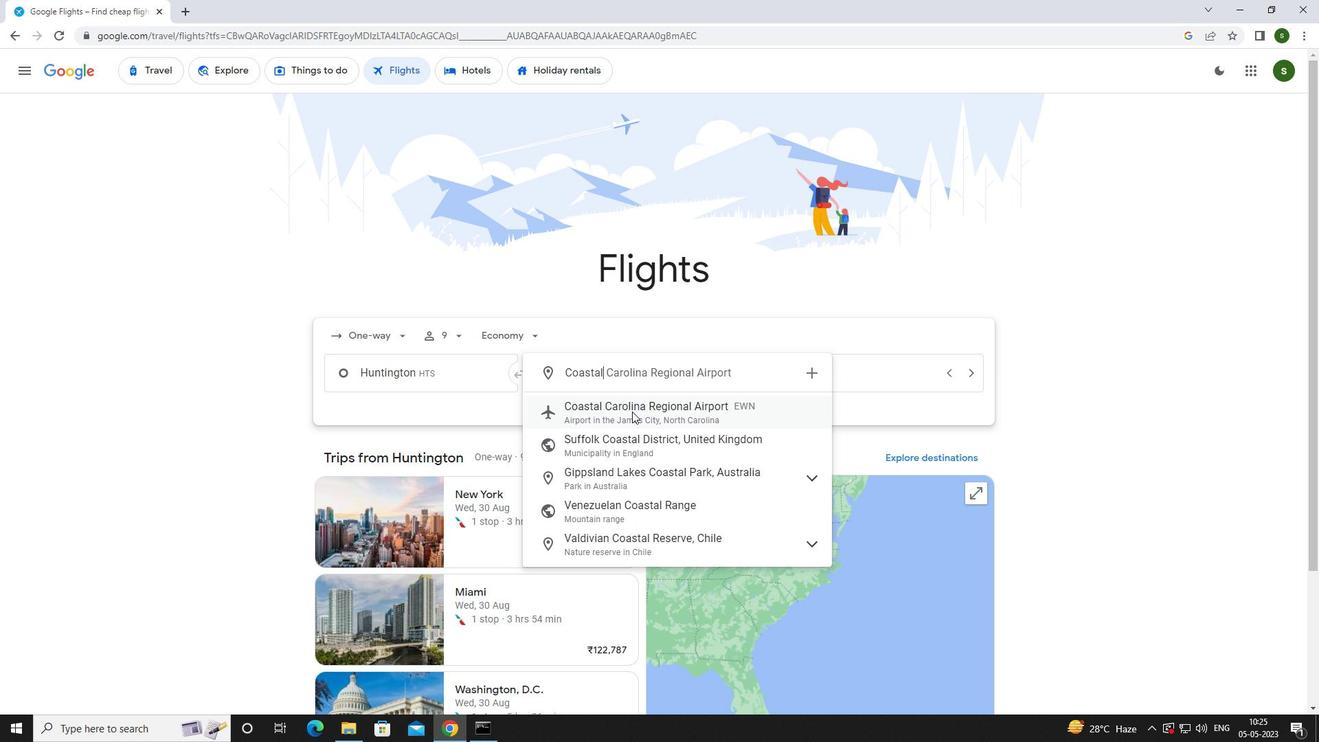 
Action: Mouse moved to (812, 364)
Screenshot: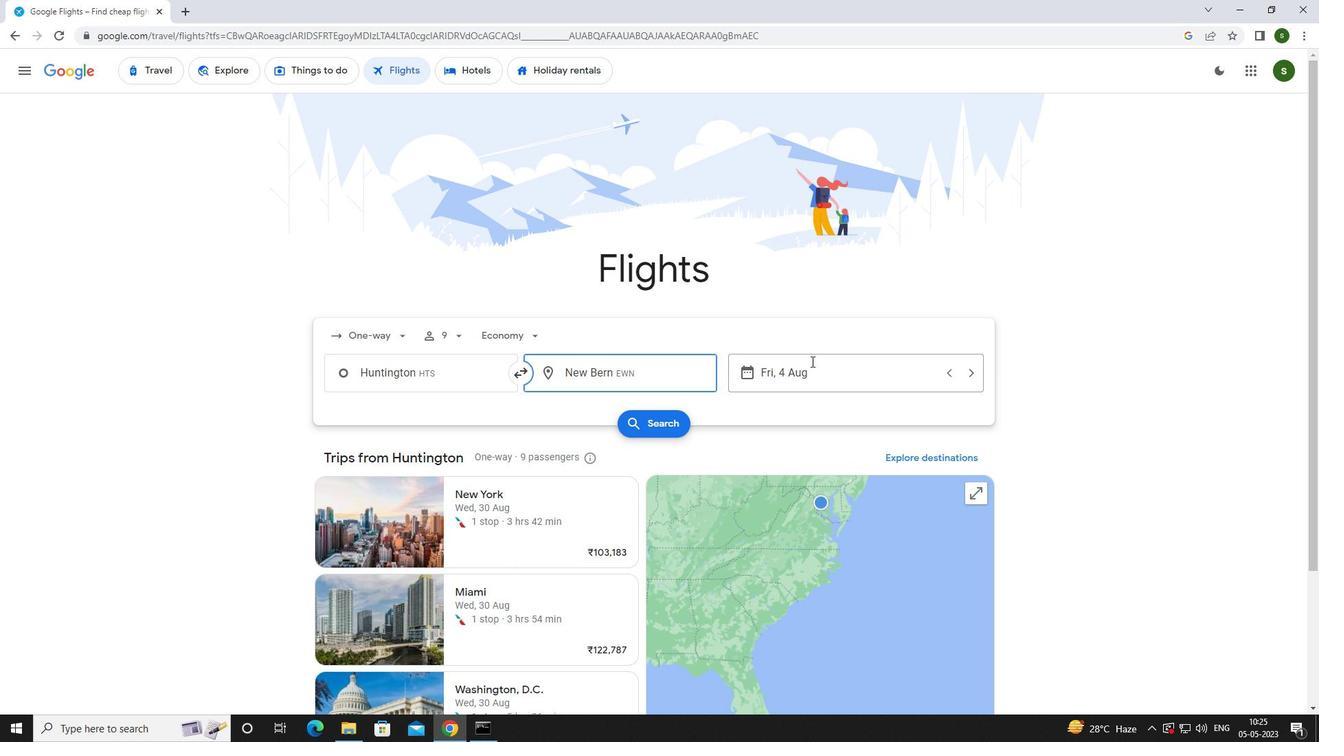 
Action: Mouse pressed left at (812, 364)
Screenshot: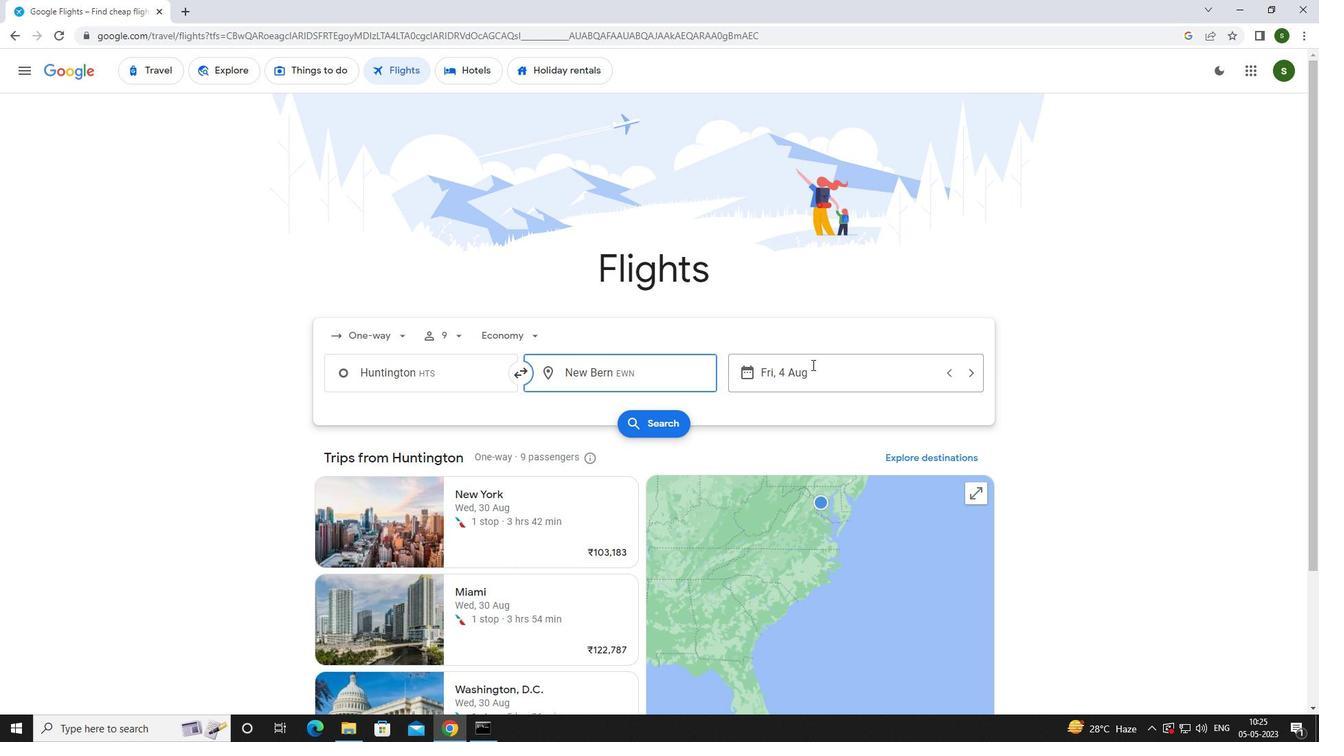 
Action: Mouse moved to (663, 466)
Screenshot: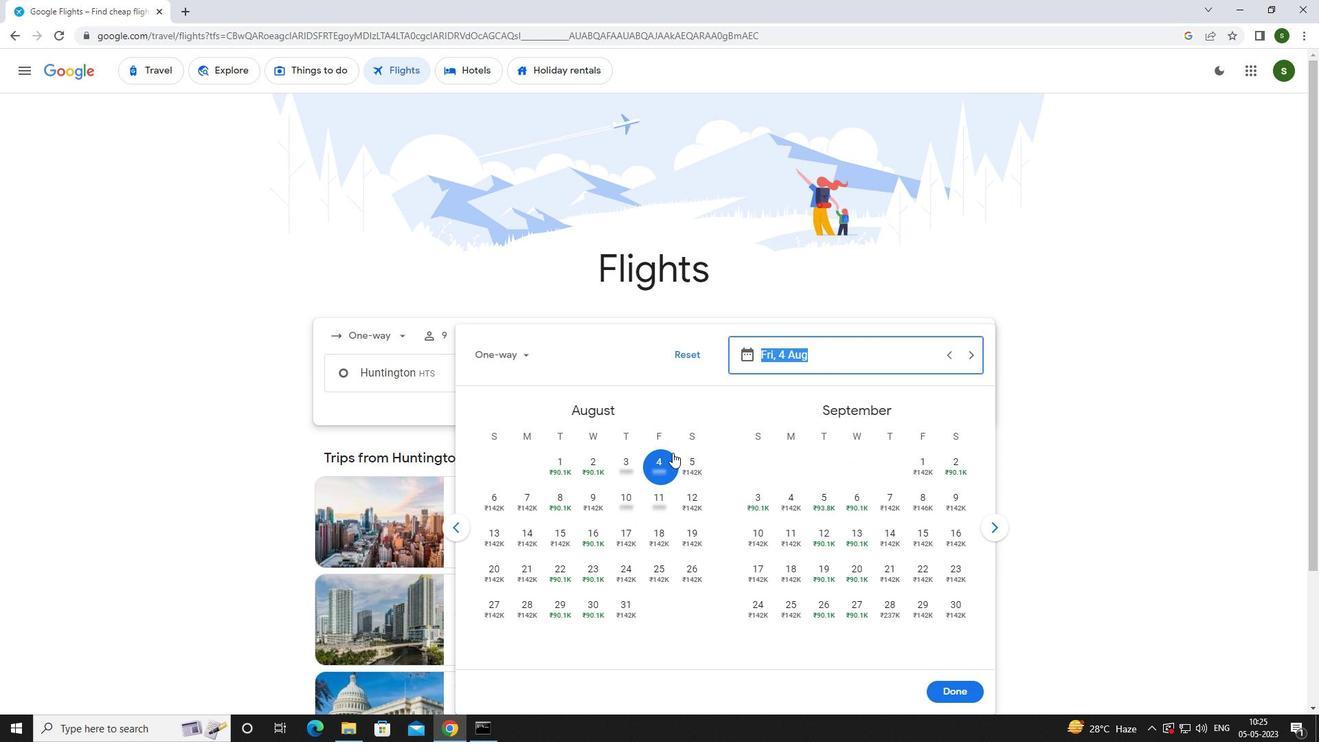 
Action: Mouse pressed left at (663, 466)
Screenshot: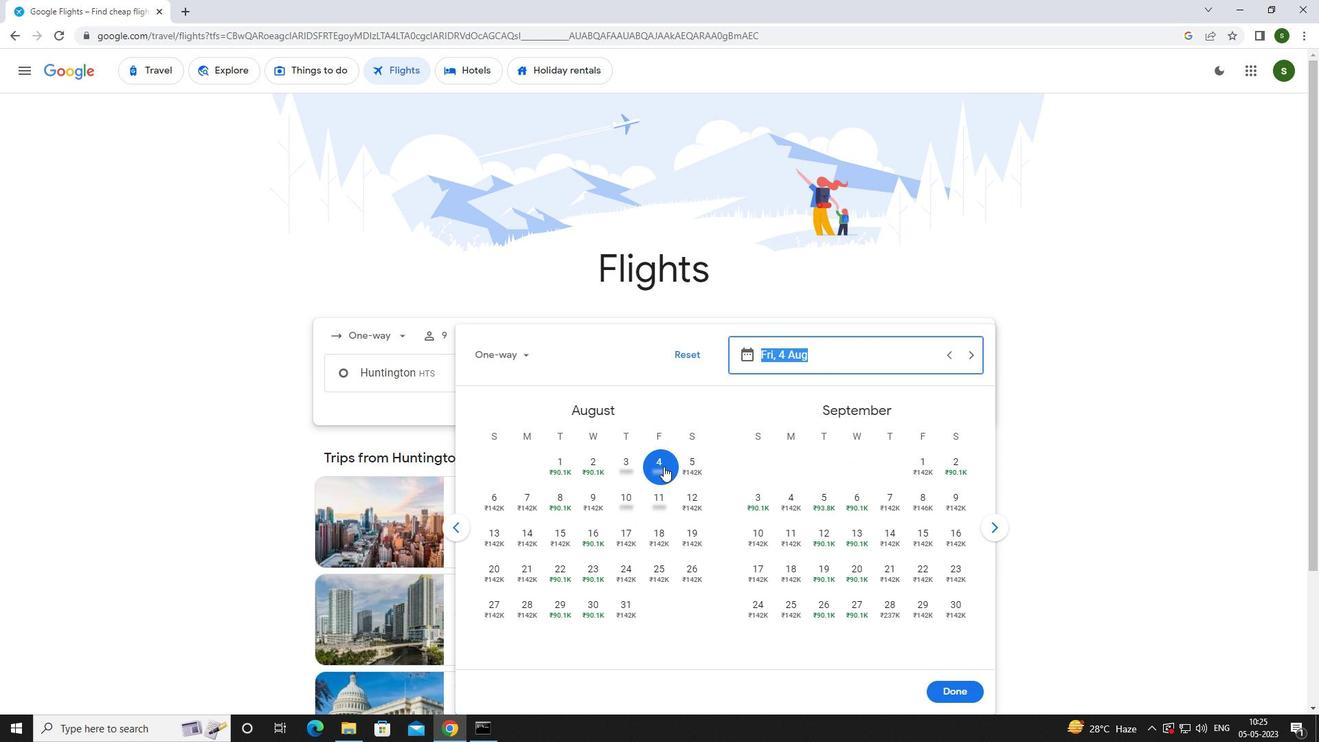 
Action: Mouse moved to (966, 692)
Screenshot: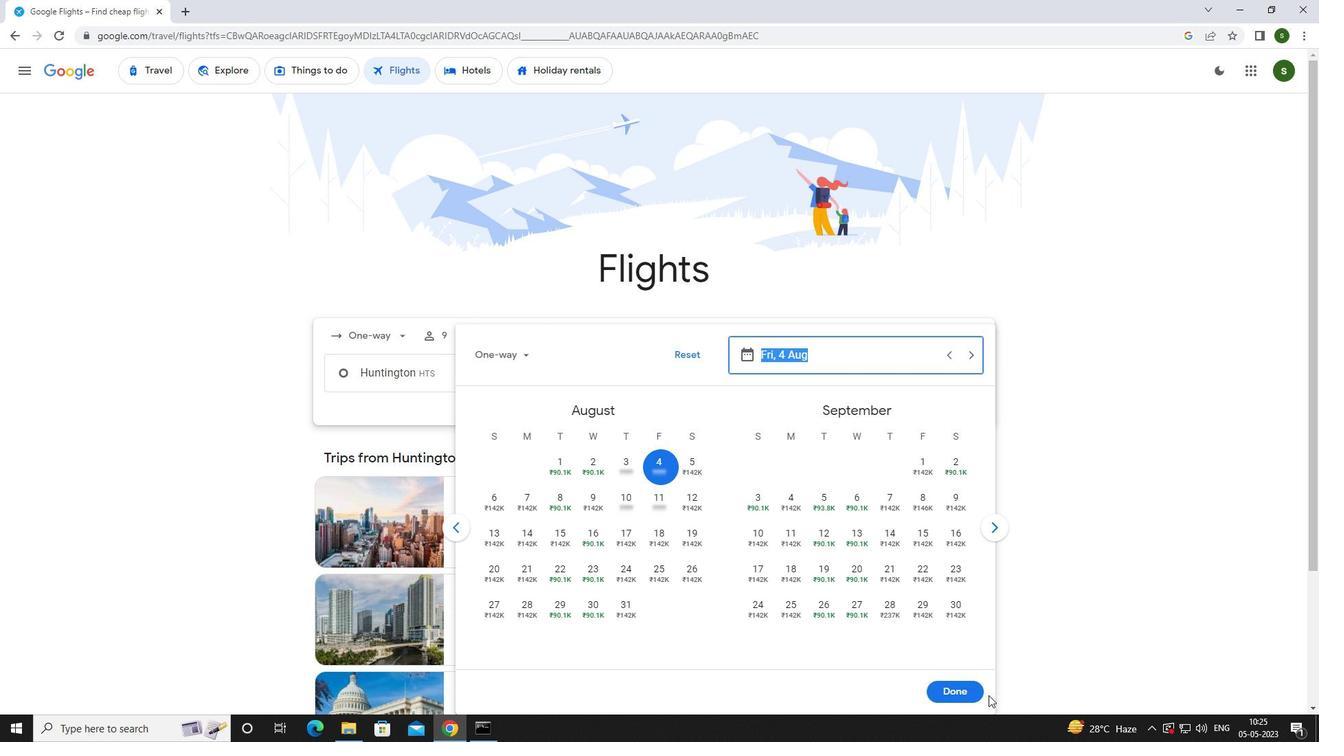
Action: Mouse pressed left at (966, 692)
Screenshot: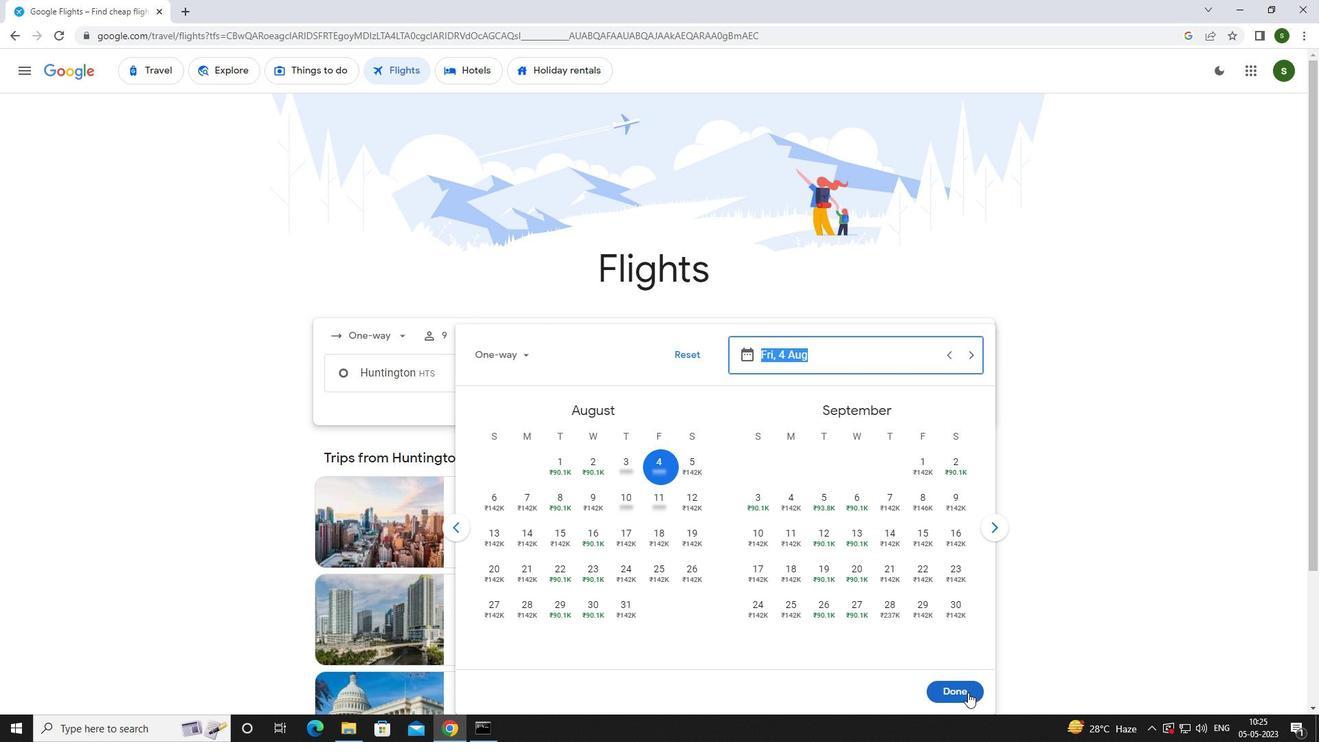 
Action: Mouse moved to (669, 426)
Screenshot: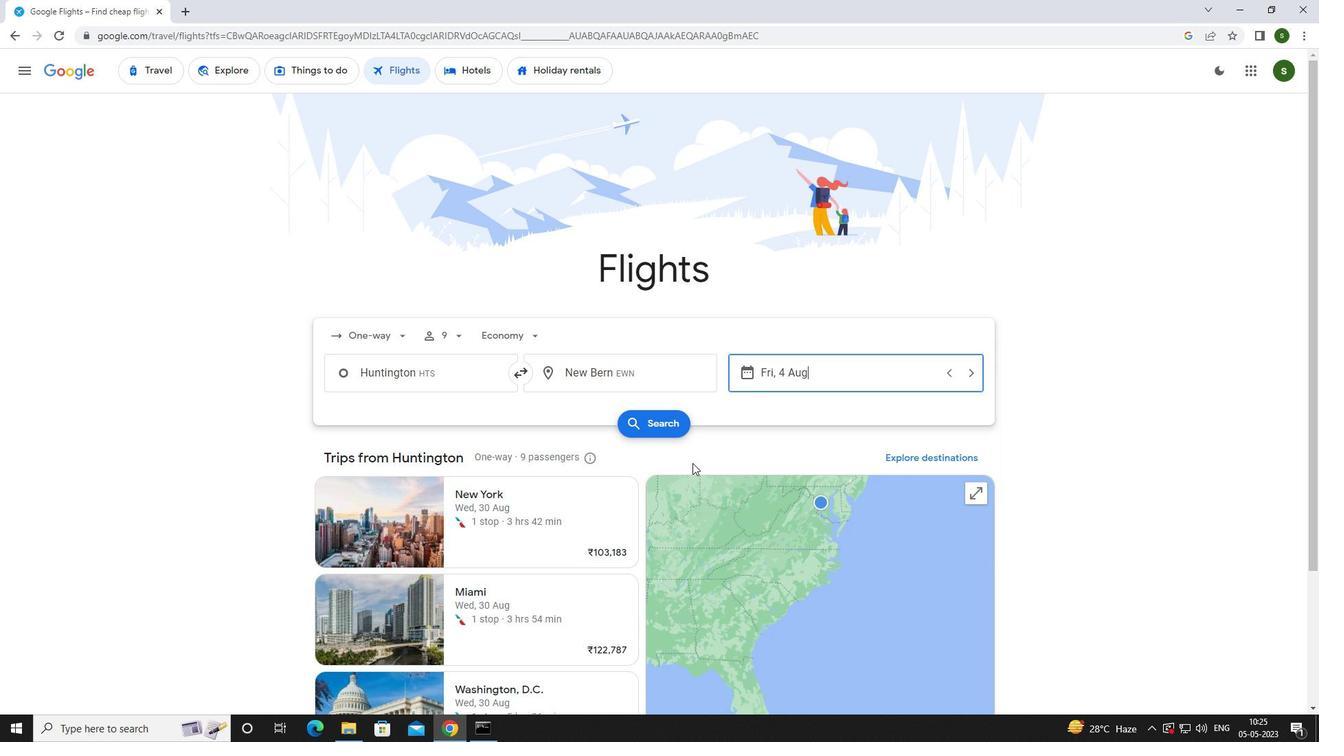 
Action: Mouse pressed left at (669, 426)
Screenshot: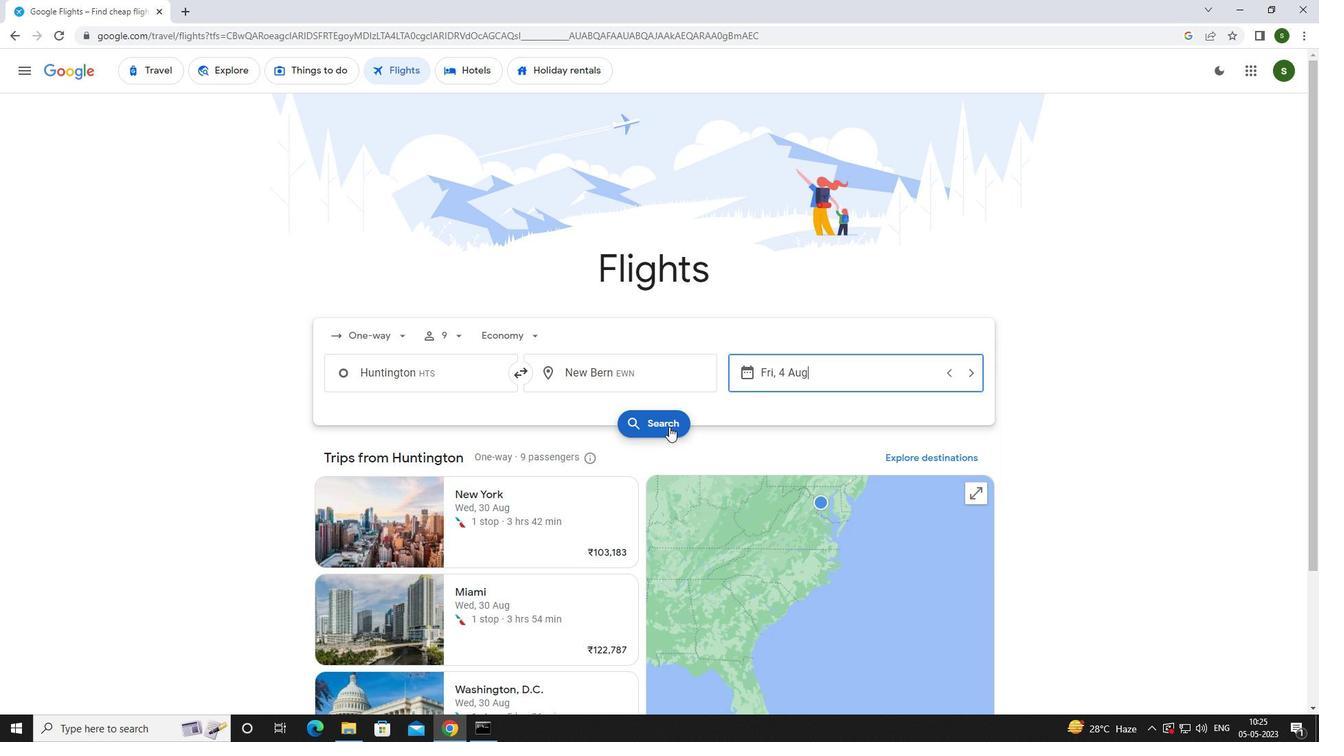 
Action: Mouse moved to (354, 205)
Screenshot: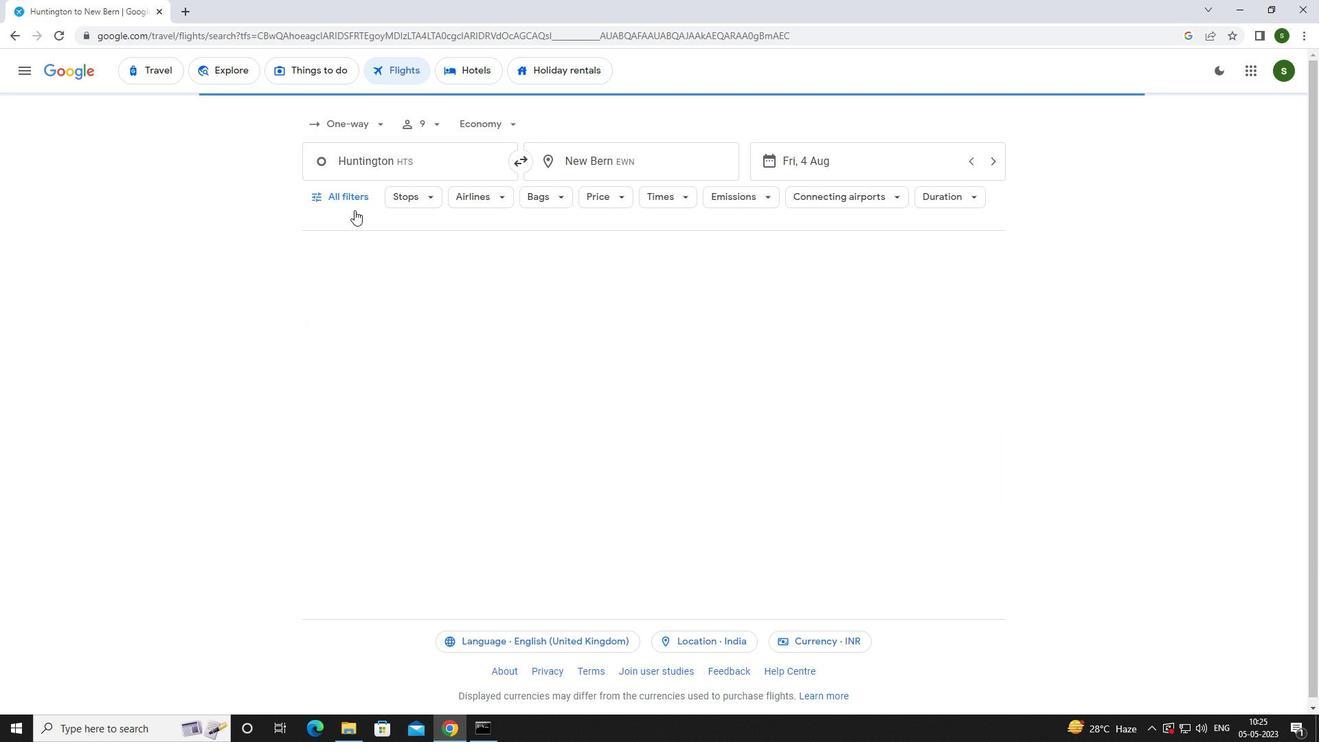 
Action: Mouse pressed left at (354, 205)
Screenshot: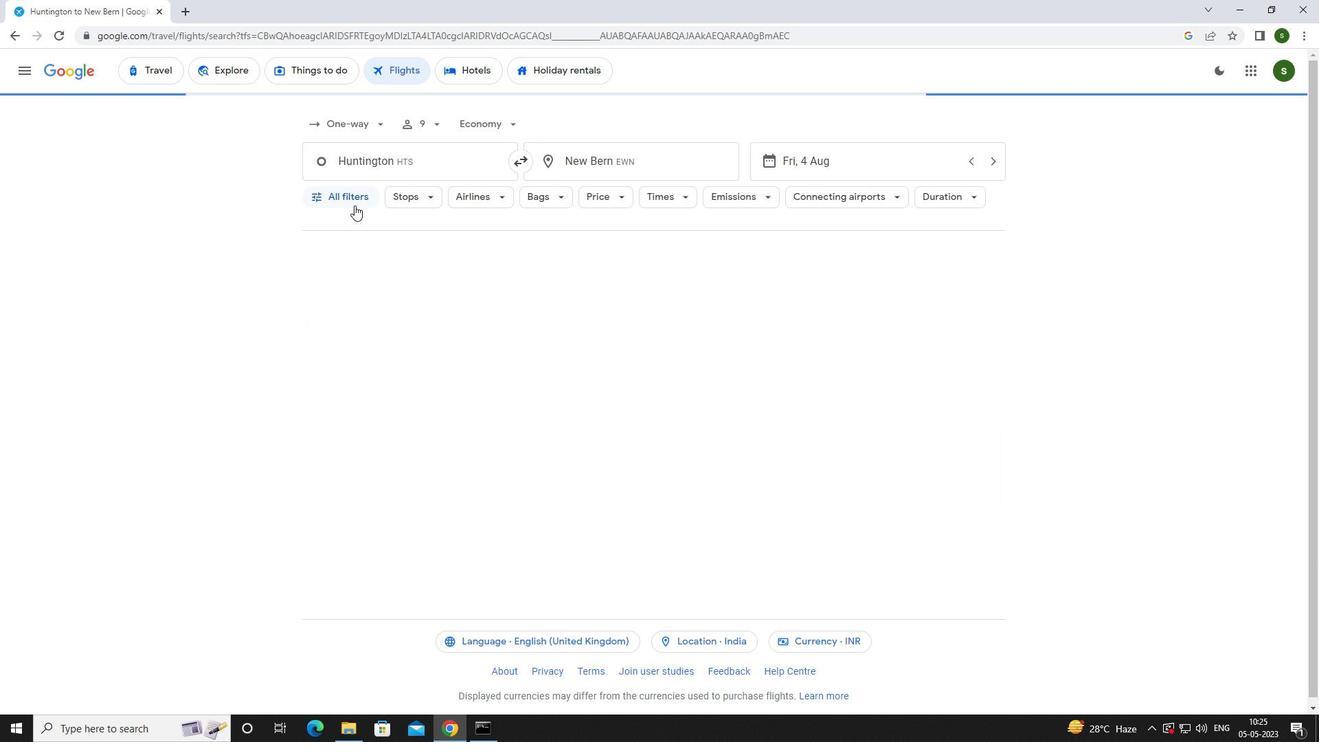 
Action: Mouse moved to (510, 487)
Screenshot: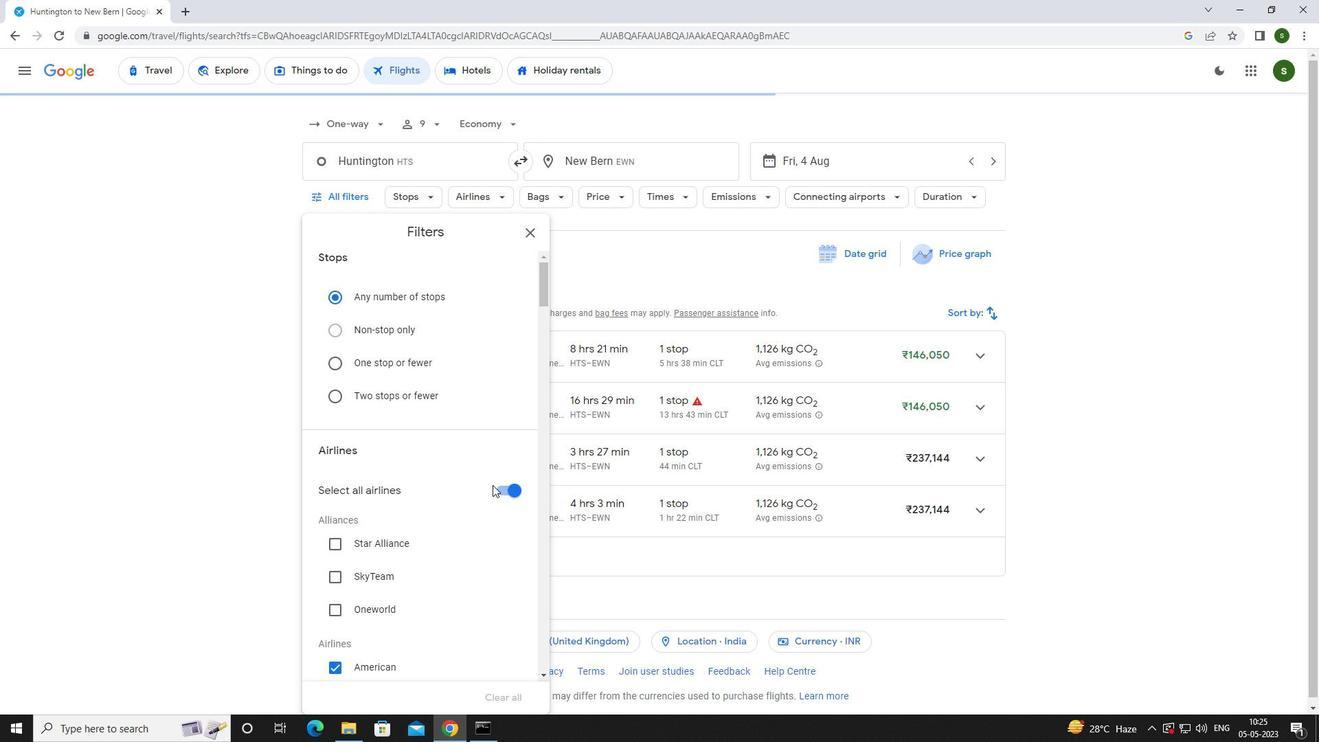 
Action: Mouse pressed left at (510, 487)
Screenshot: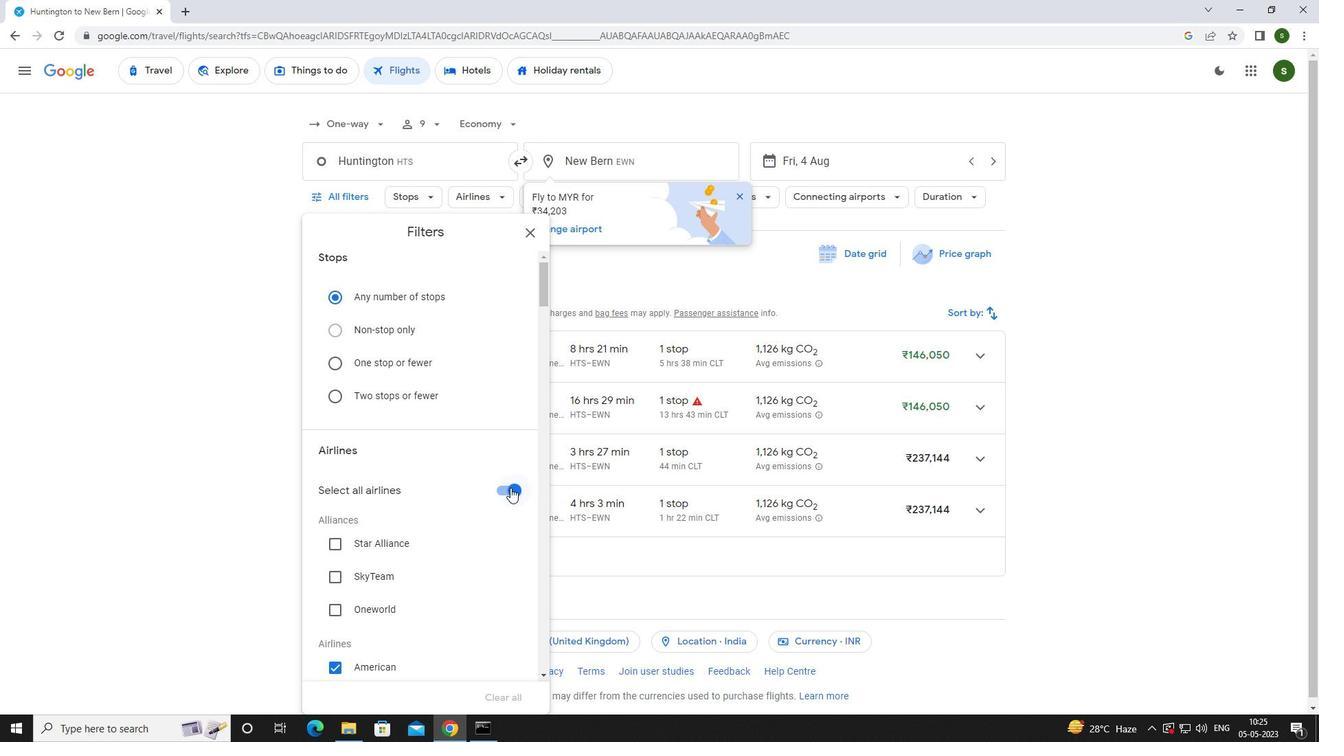 
Action: Mouse moved to (488, 495)
Screenshot: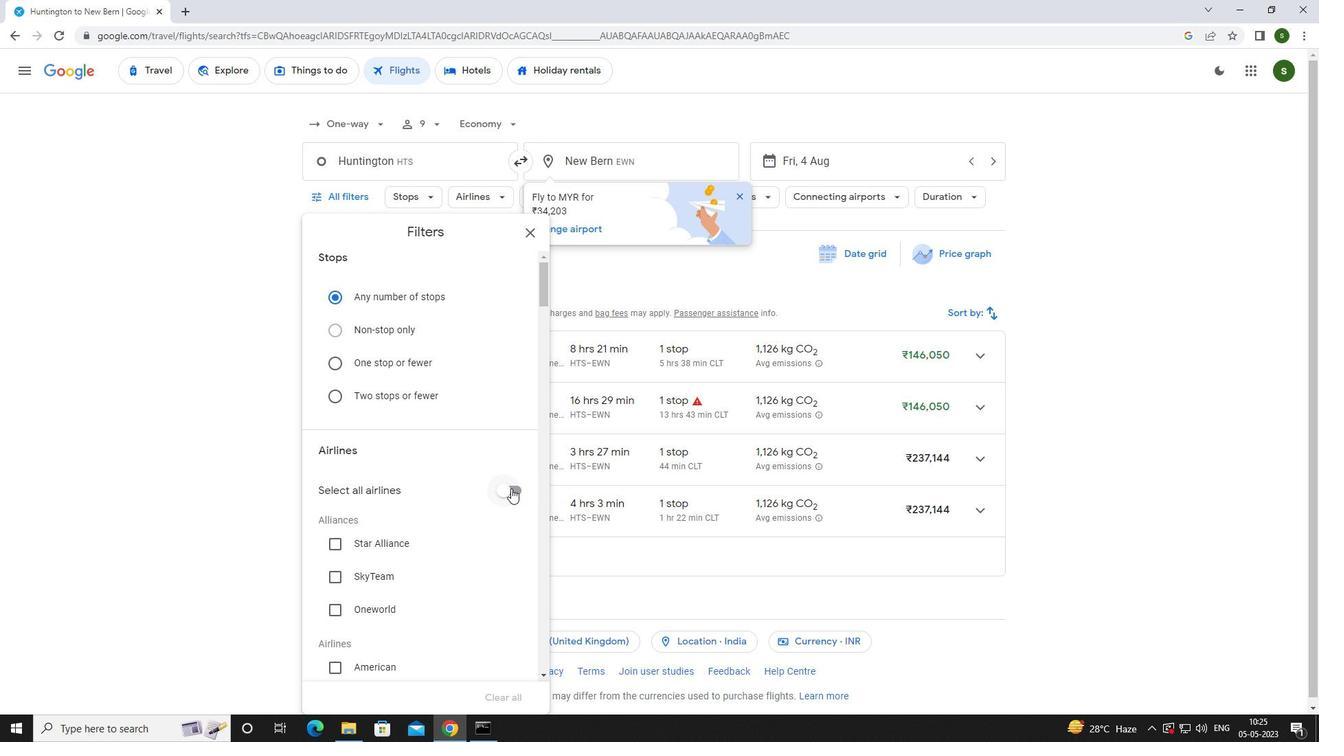 
Action: Mouse scrolled (488, 494) with delta (0, 0)
Screenshot: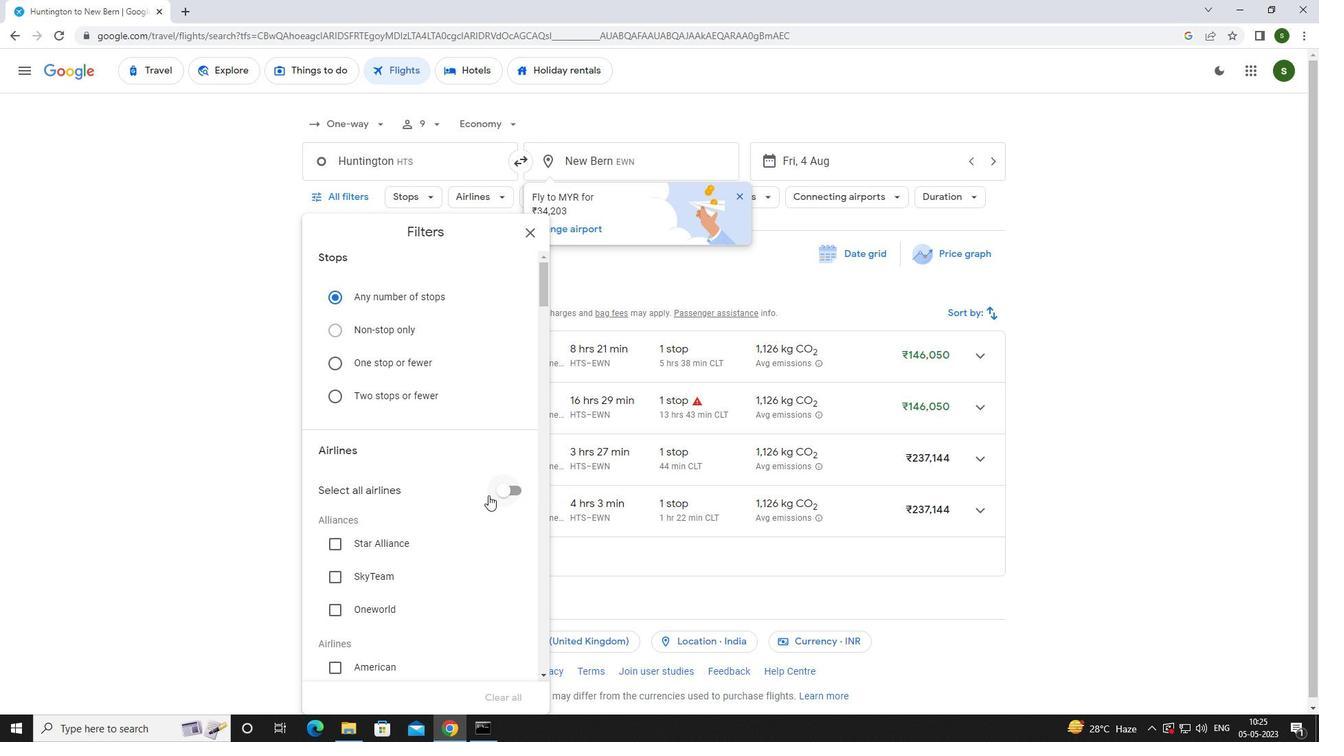 
Action: Mouse scrolled (488, 494) with delta (0, 0)
Screenshot: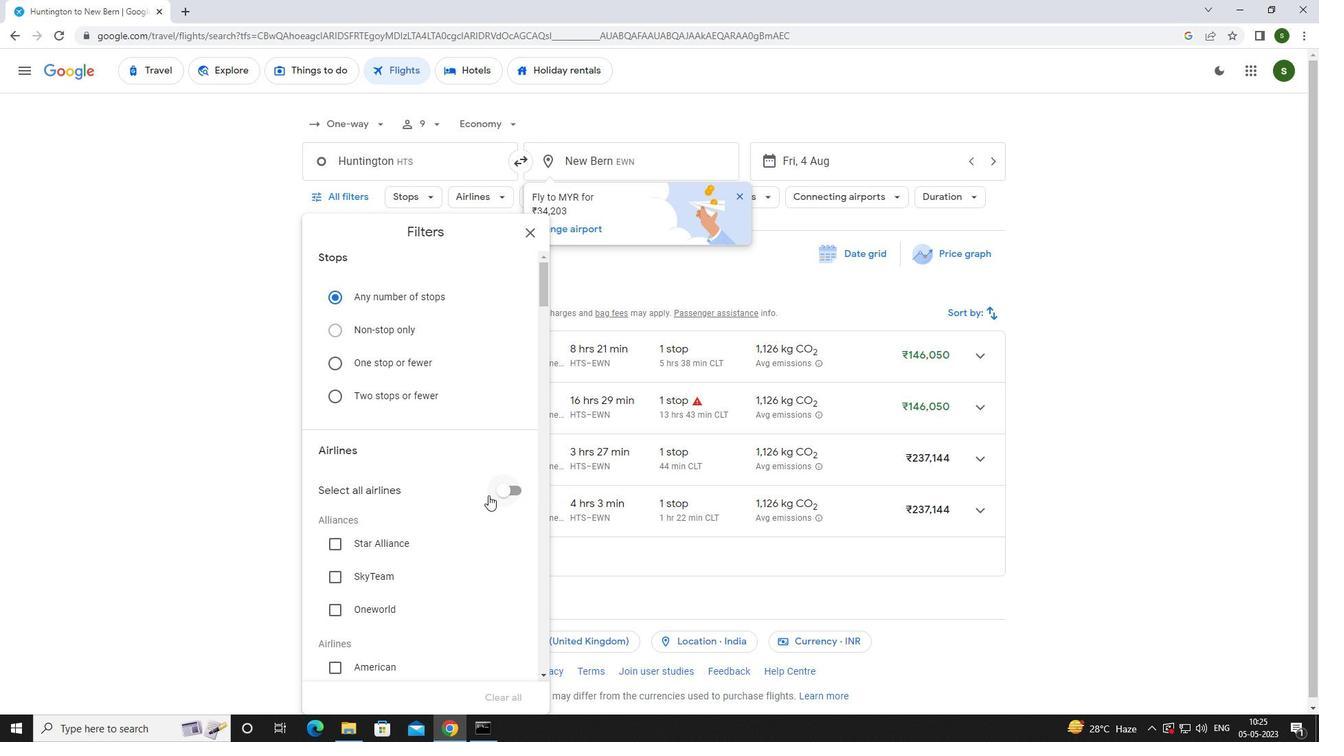 
Action: Mouse scrolled (488, 494) with delta (0, 0)
Screenshot: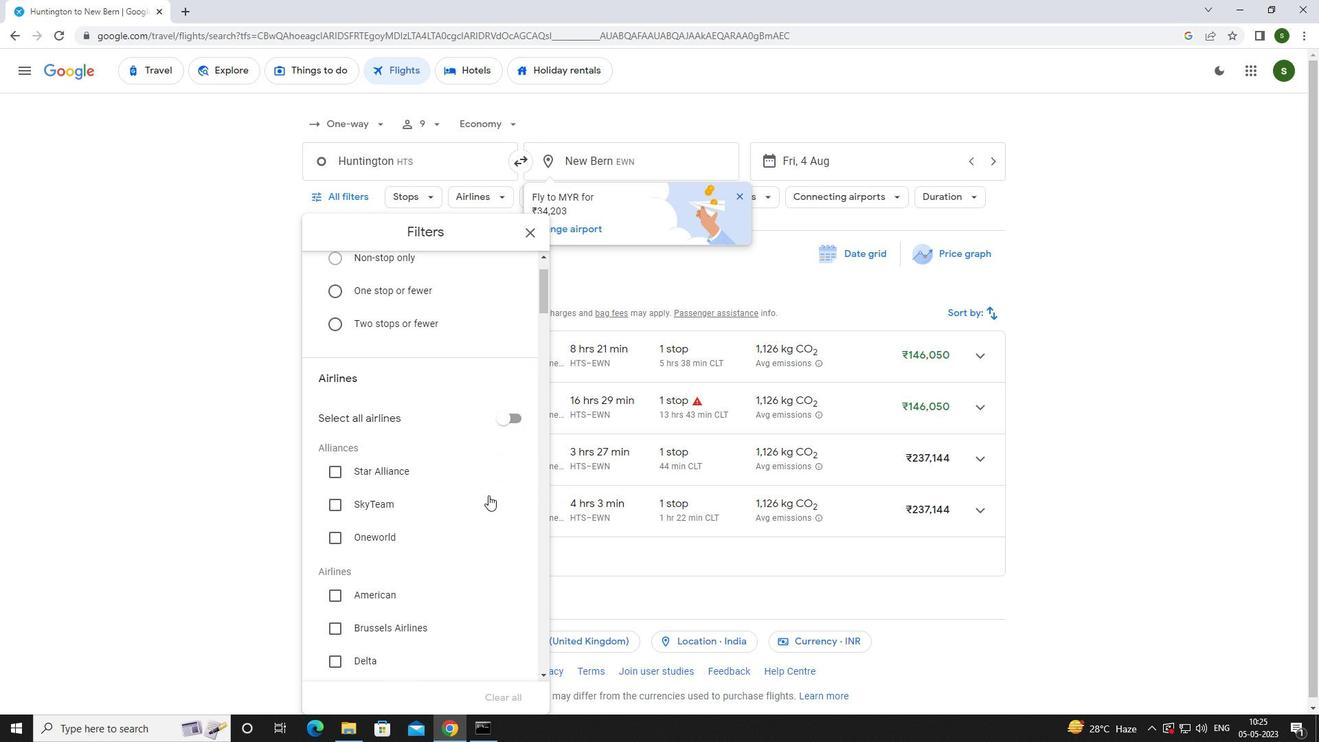 
Action: Mouse scrolled (488, 494) with delta (0, 0)
Screenshot: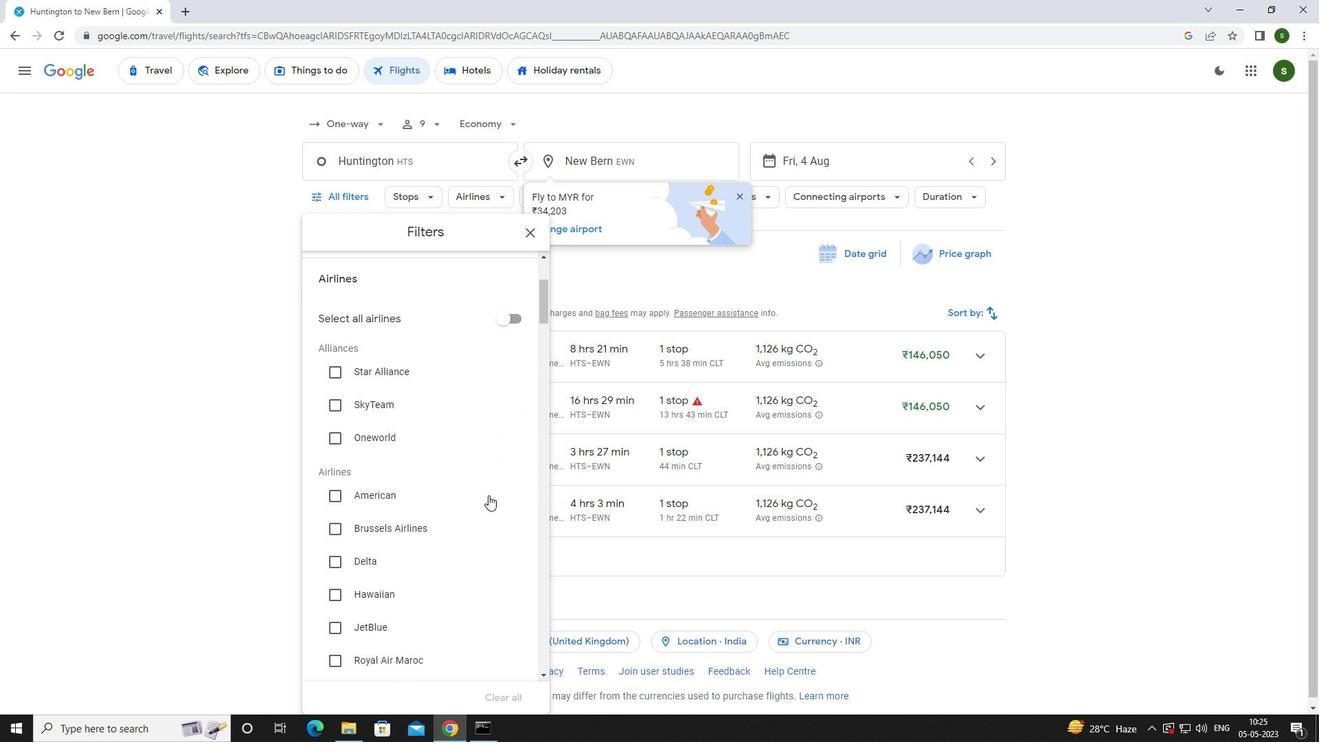 
Action: Mouse moved to (377, 589)
Screenshot: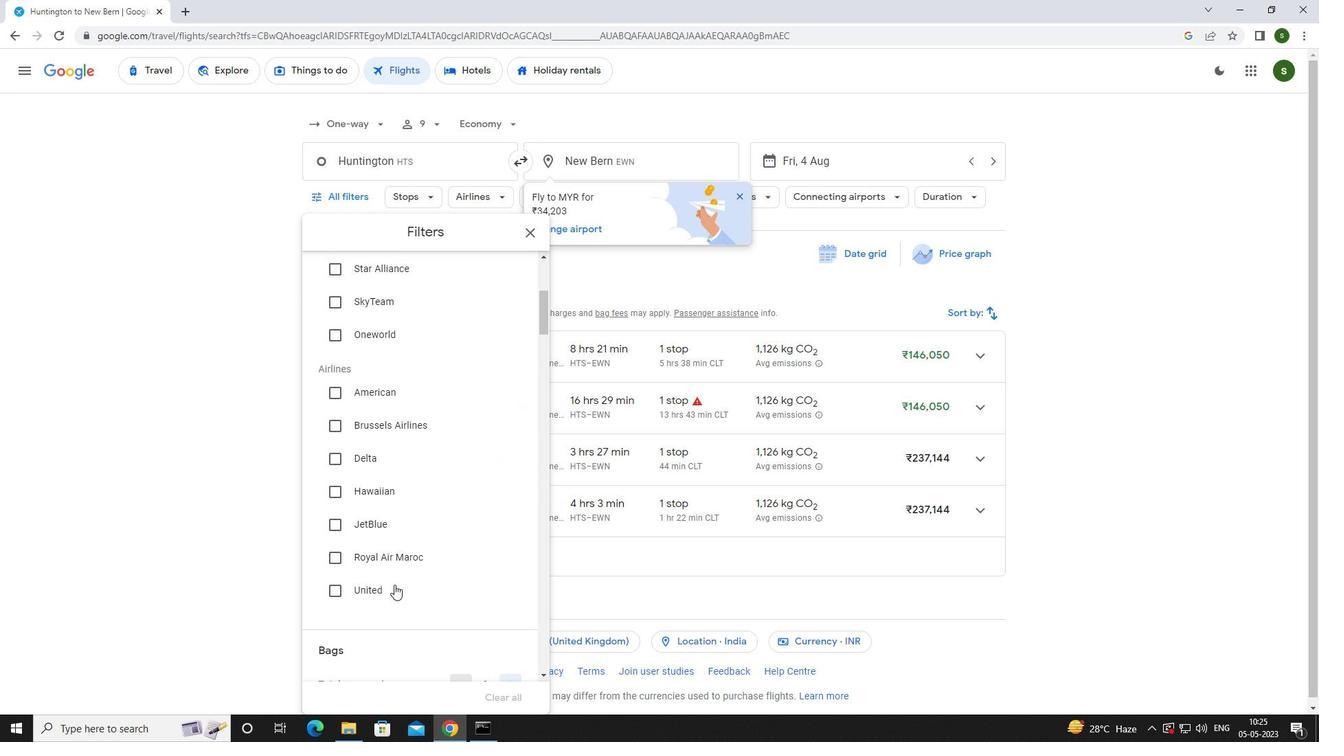 
Action: Mouse pressed left at (377, 589)
Screenshot: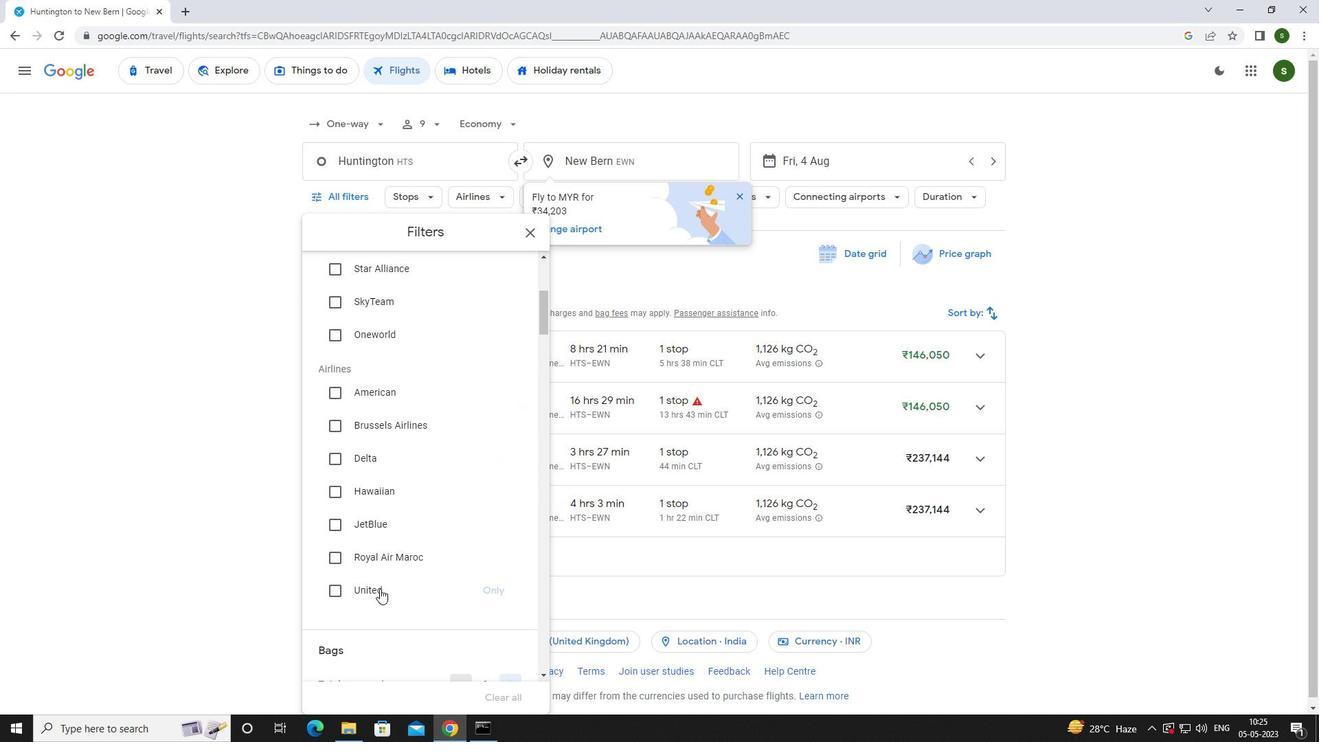 
Action: Mouse scrolled (377, 588) with delta (0, 0)
Screenshot: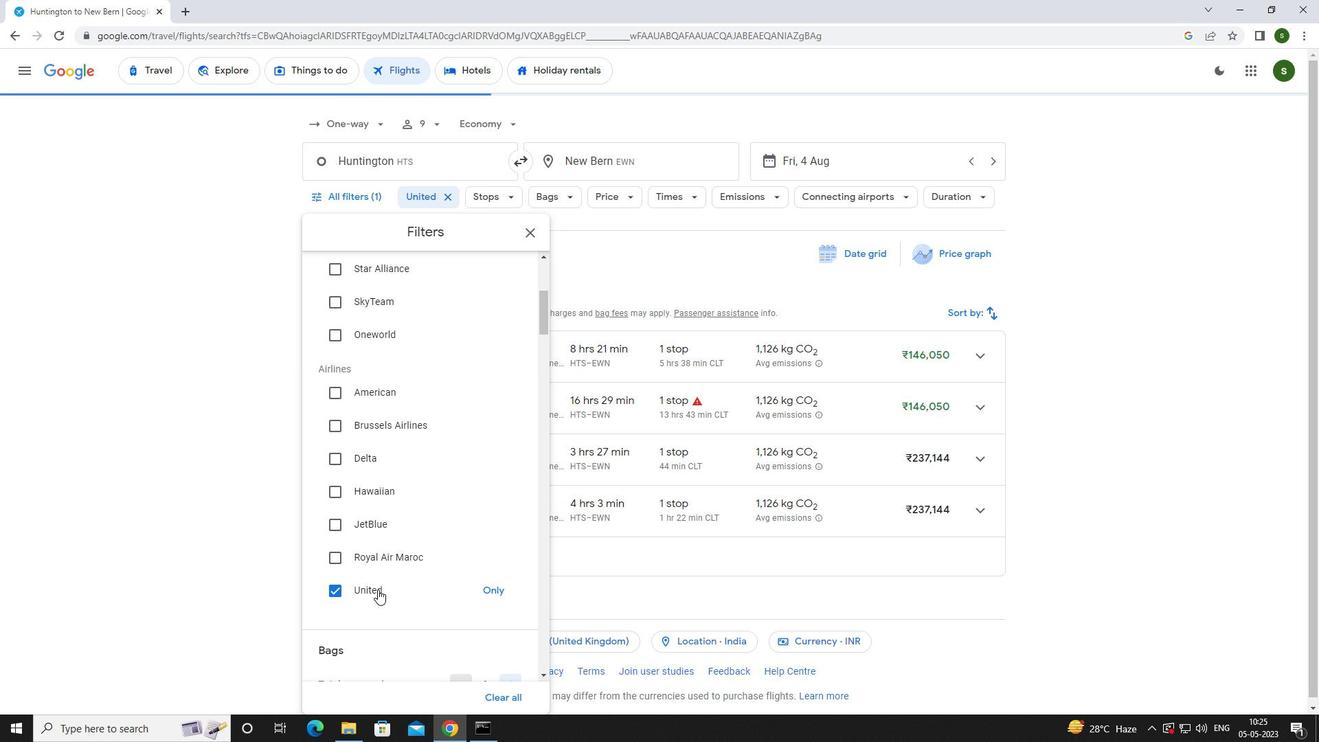 
Action: Mouse scrolled (377, 588) with delta (0, 0)
Screenshot: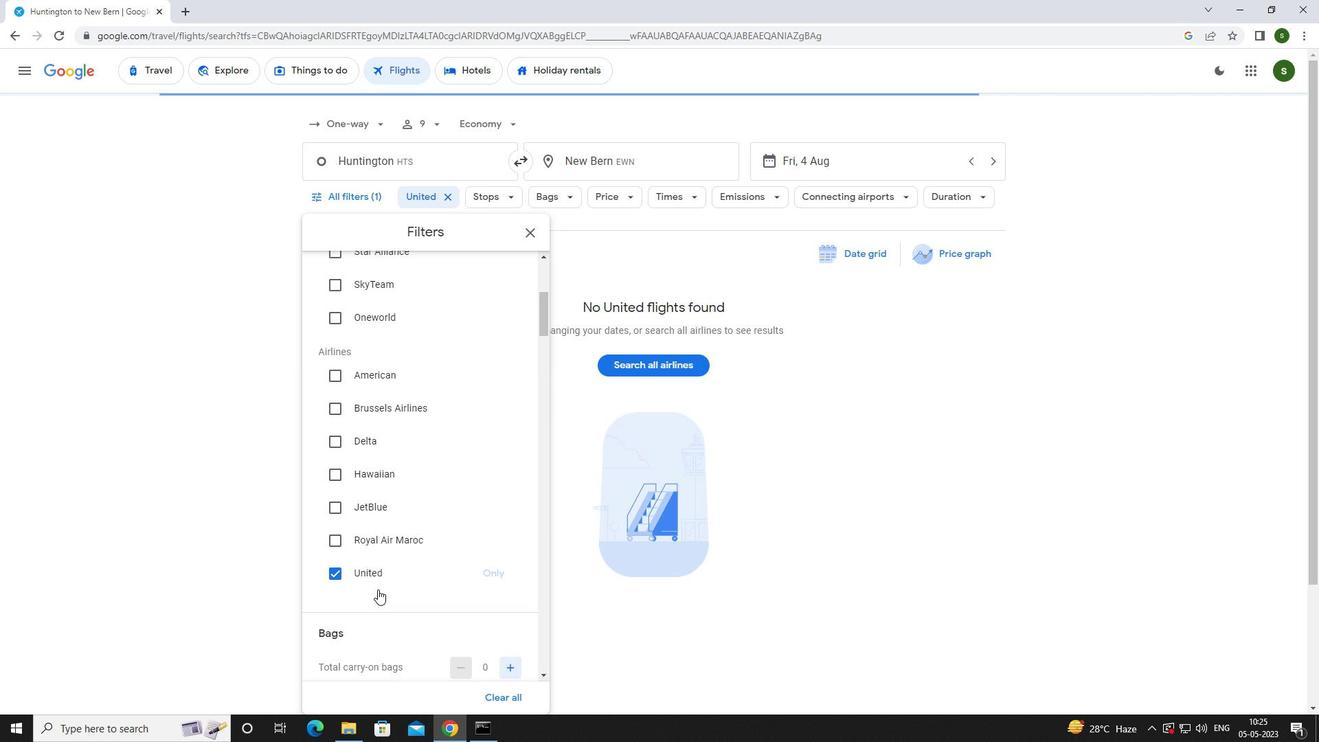 
Action: Mouse scrolled (377, 588) with delta (0, 0)
Screenshot: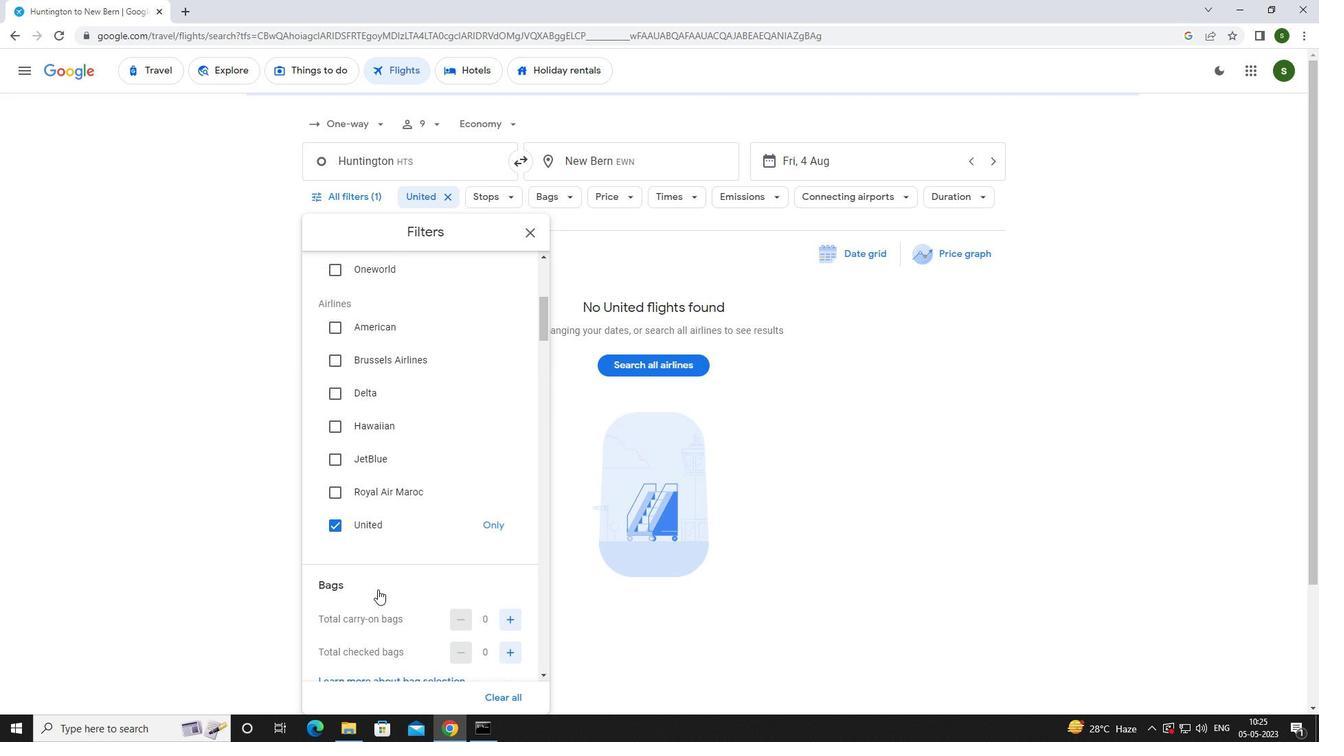 
Action: Mouse scrolled (377, 588) with delta (0, 0)
Screenshot: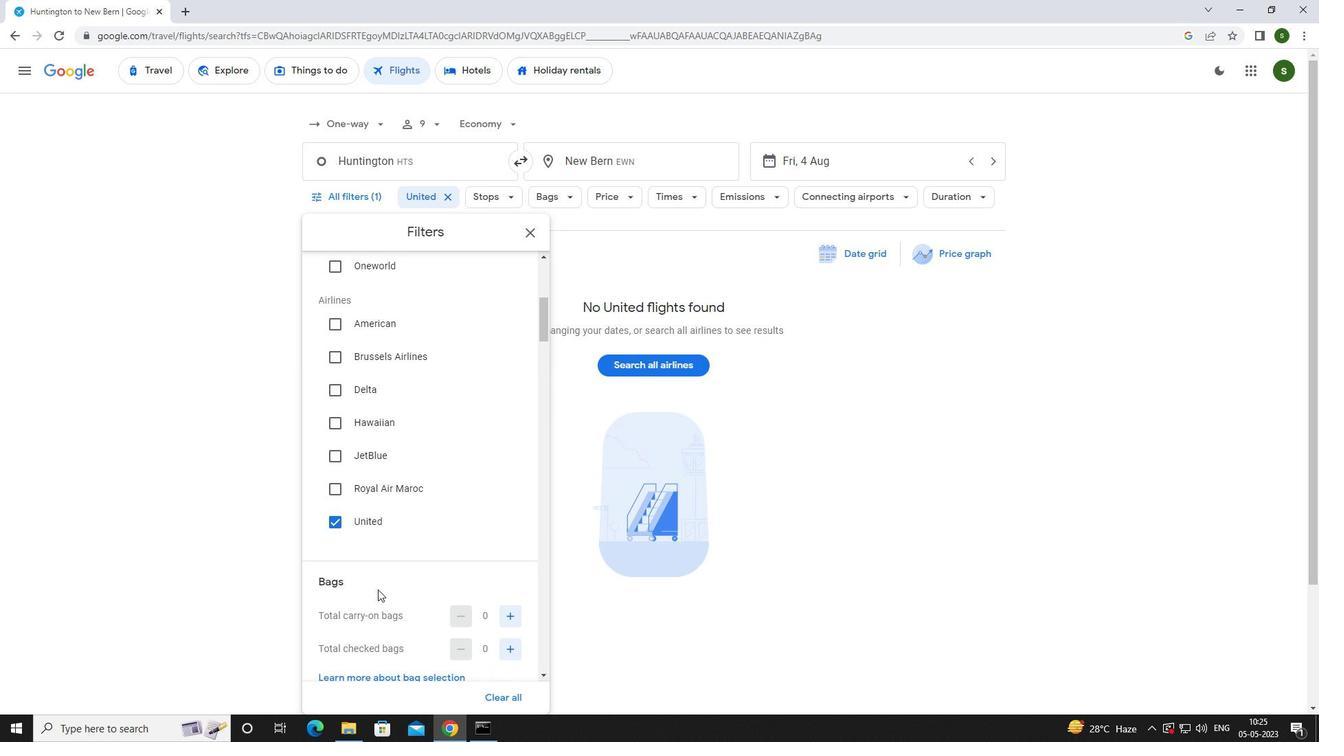 
Action: Mouse moved to (520, 581)
Screenshot: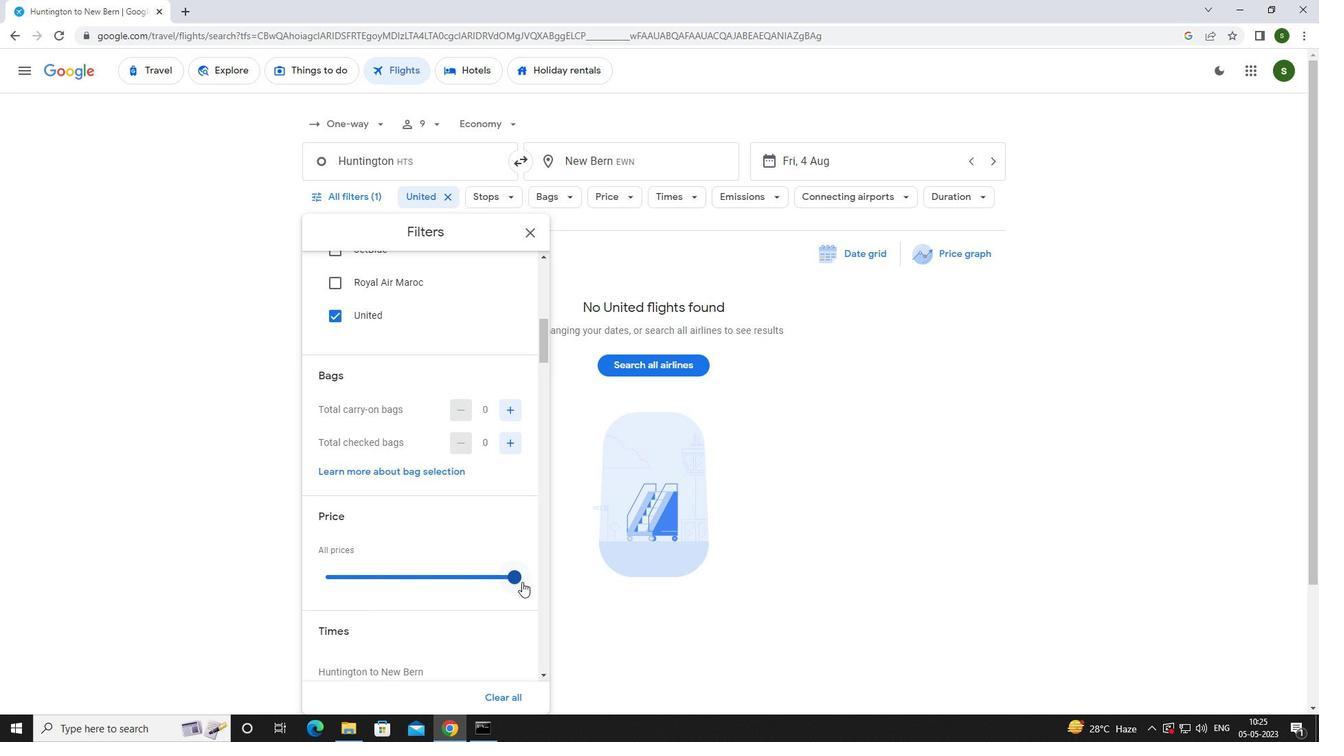 
Action: Mouse pressed left at (520, 581)
Screenshot: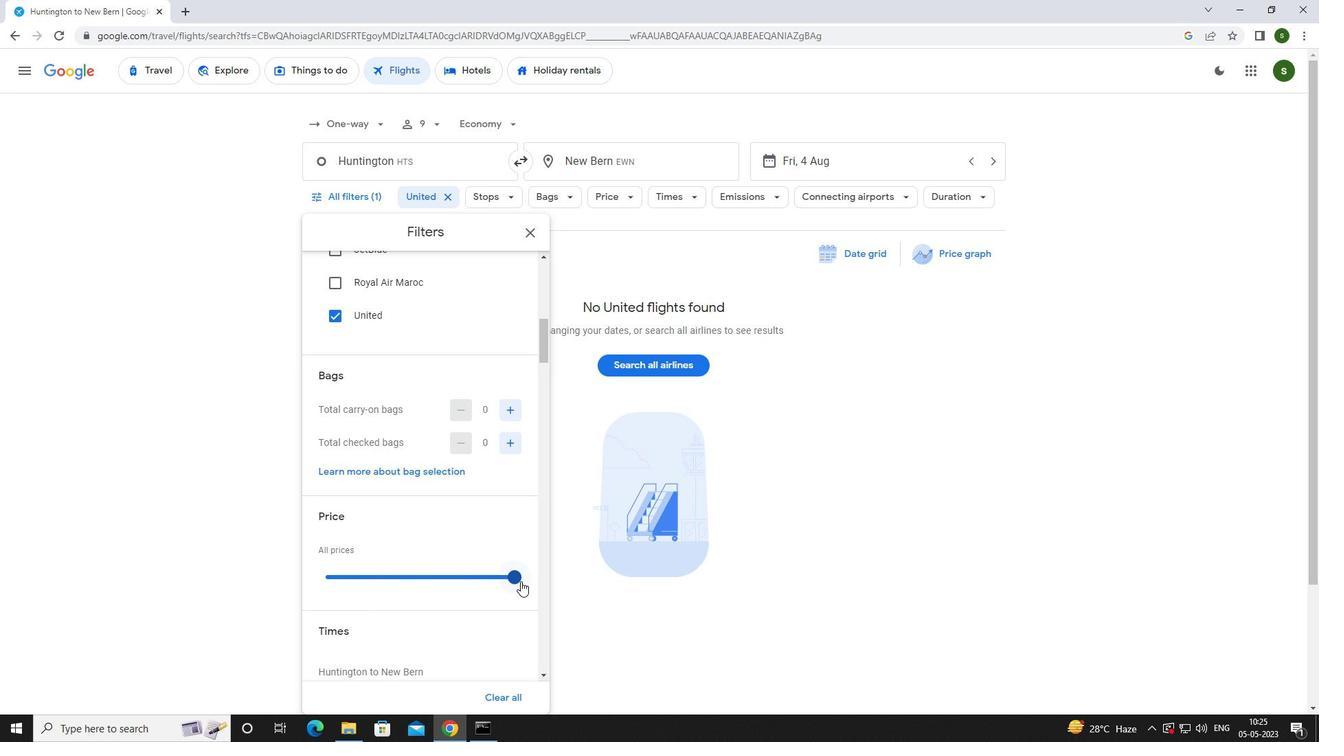 
Action: Mouse moved to (368, 579)
Screenshot: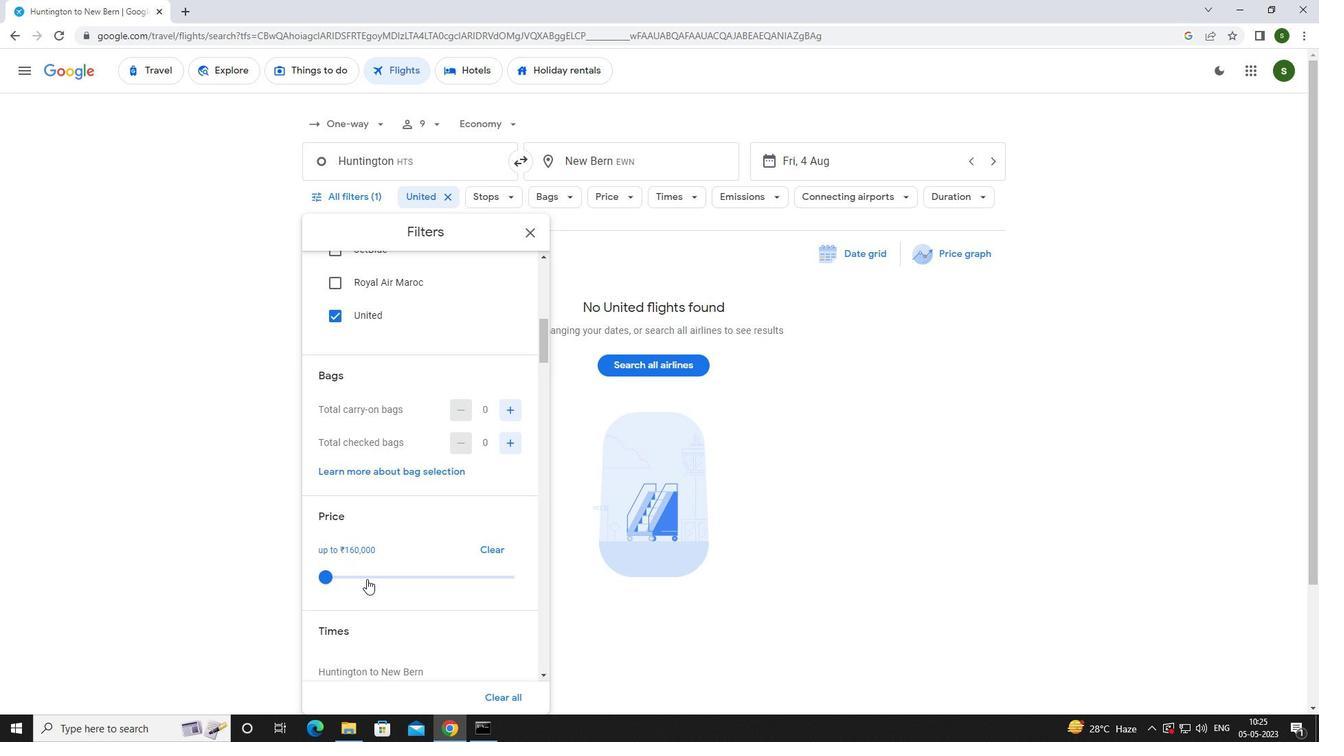 
Action: Mouse scrolled (368, 578) with delta (0, 0)
Screenshot: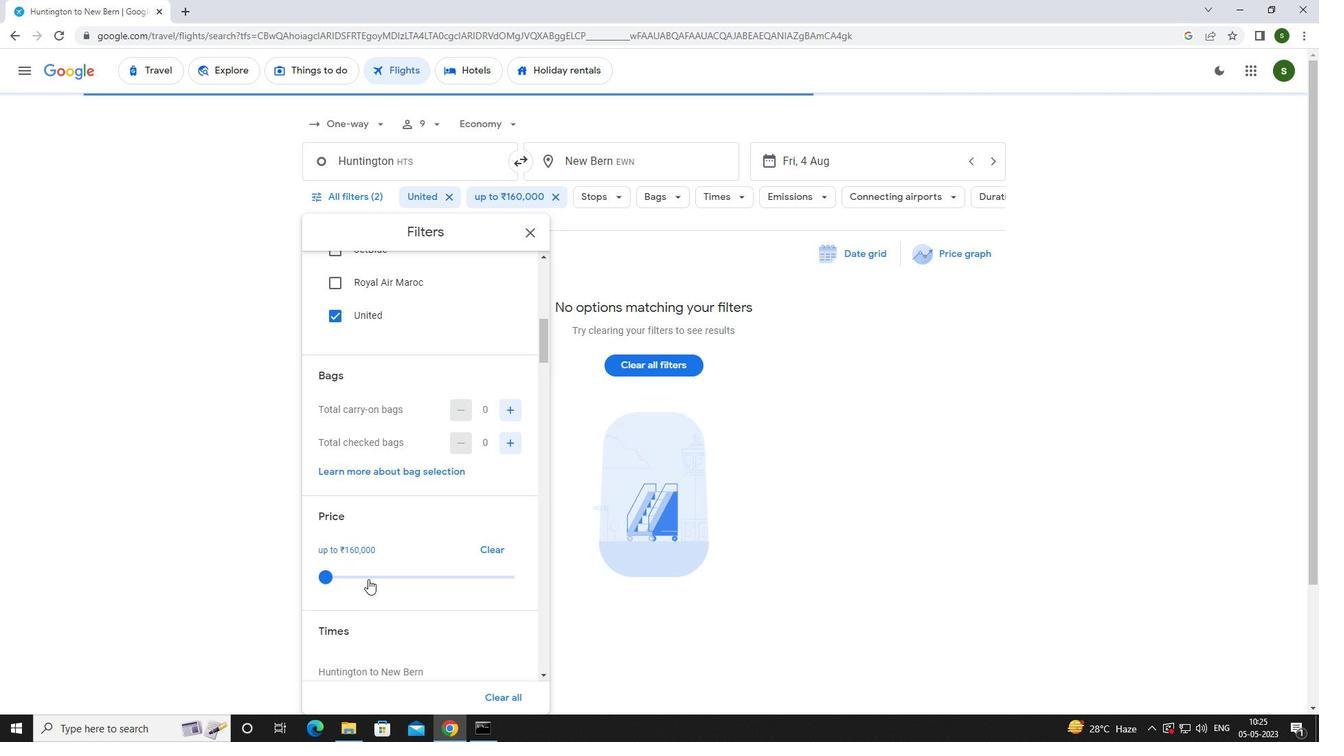 
Action: Mouse scrolled (368, 578) with delta (0, 0)
Screenshot: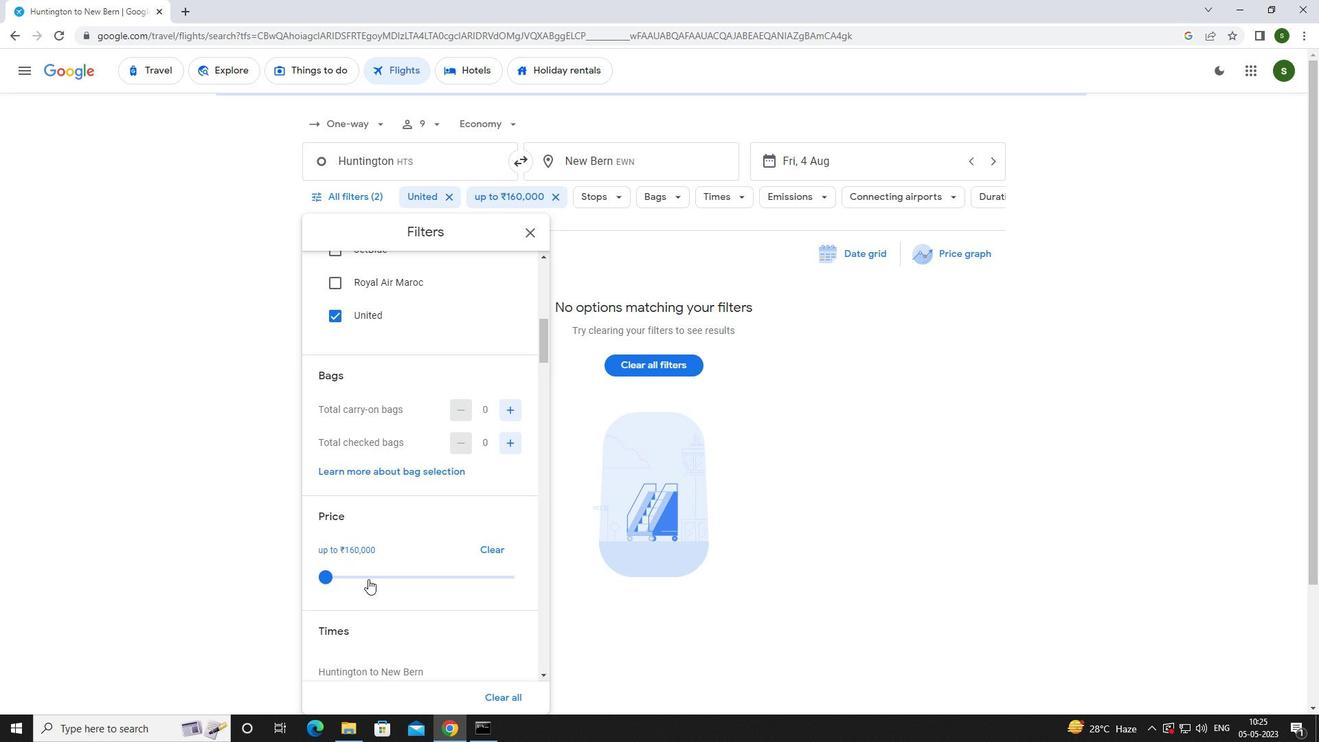 
Action: Mouse scrolled (368, 578) with delta (0, 0)
Screenshot: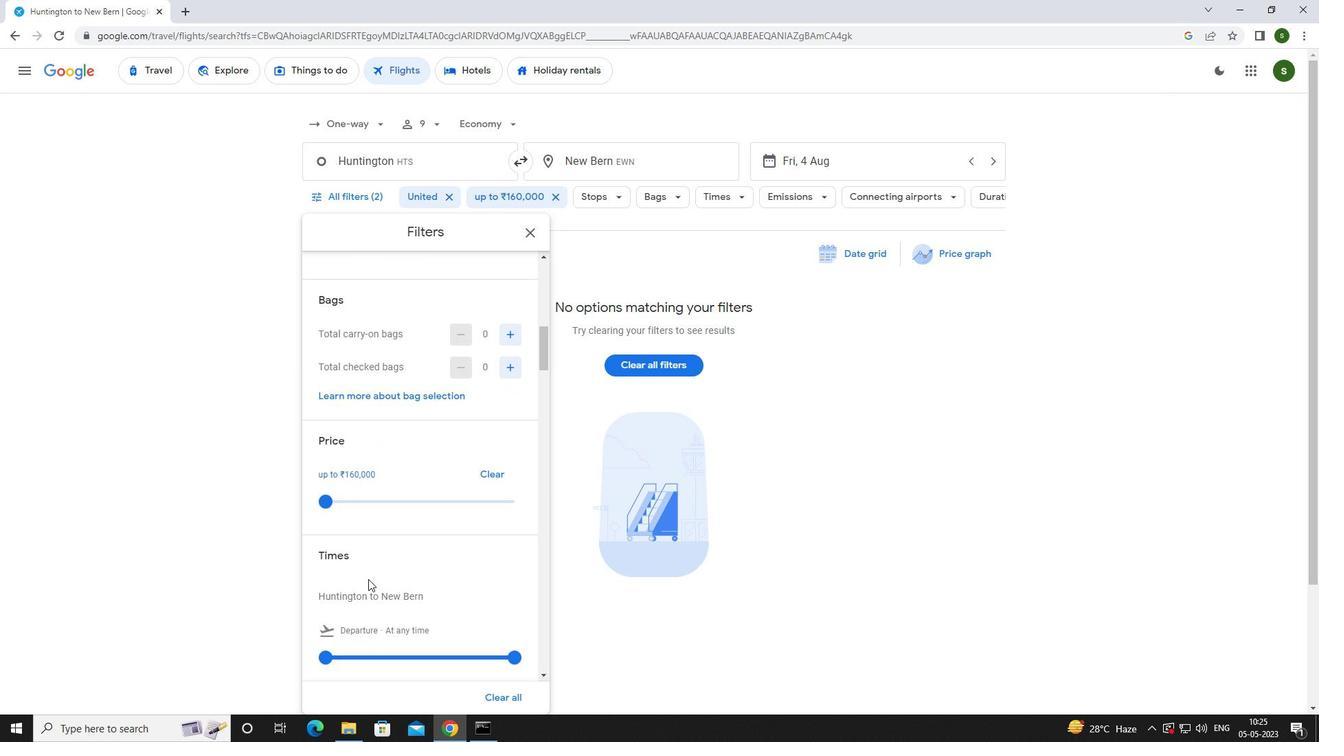 
Action: Mouse moved to (319, 524)
Screenshot: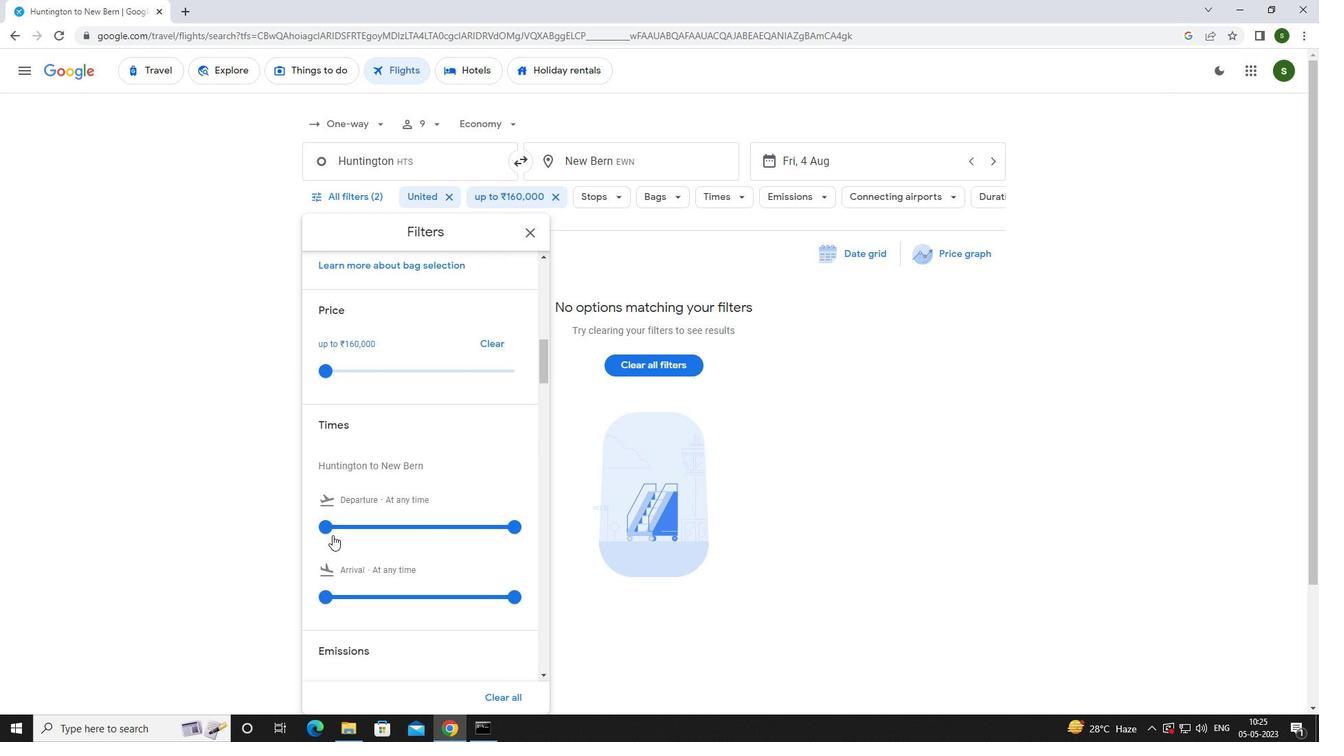 
Action: Mouse pressed left at (319, 524)
Screenshot: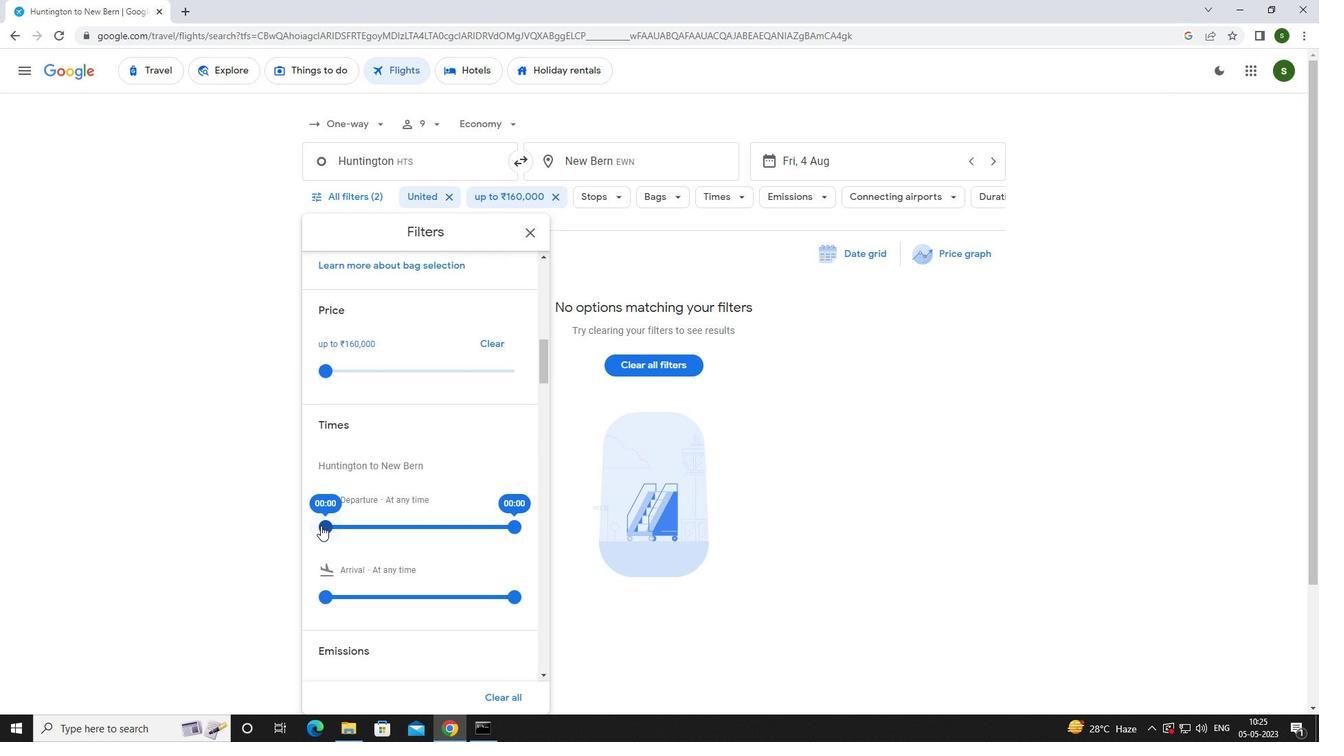 
Action: Mouse moved to (821, 546)
Screenshot: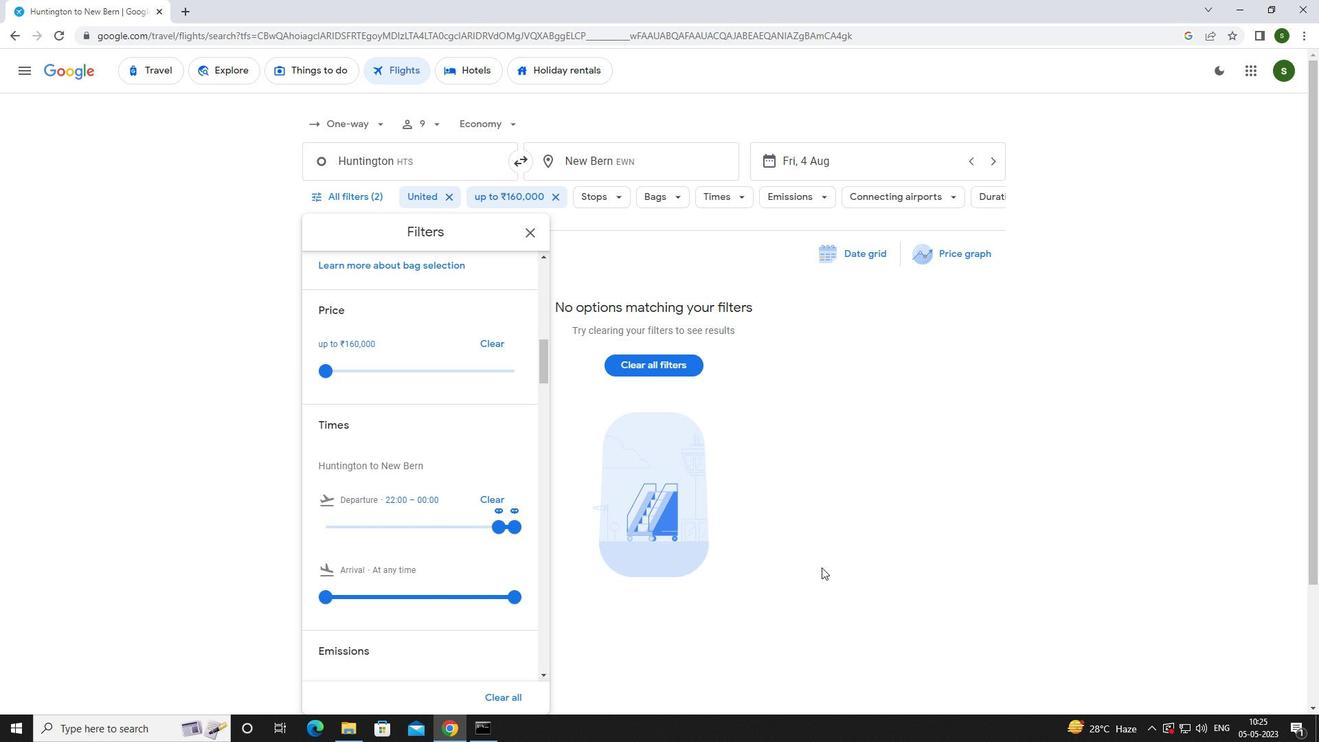 
Action: Mouse pressed left at (821, 546)
Screenshot: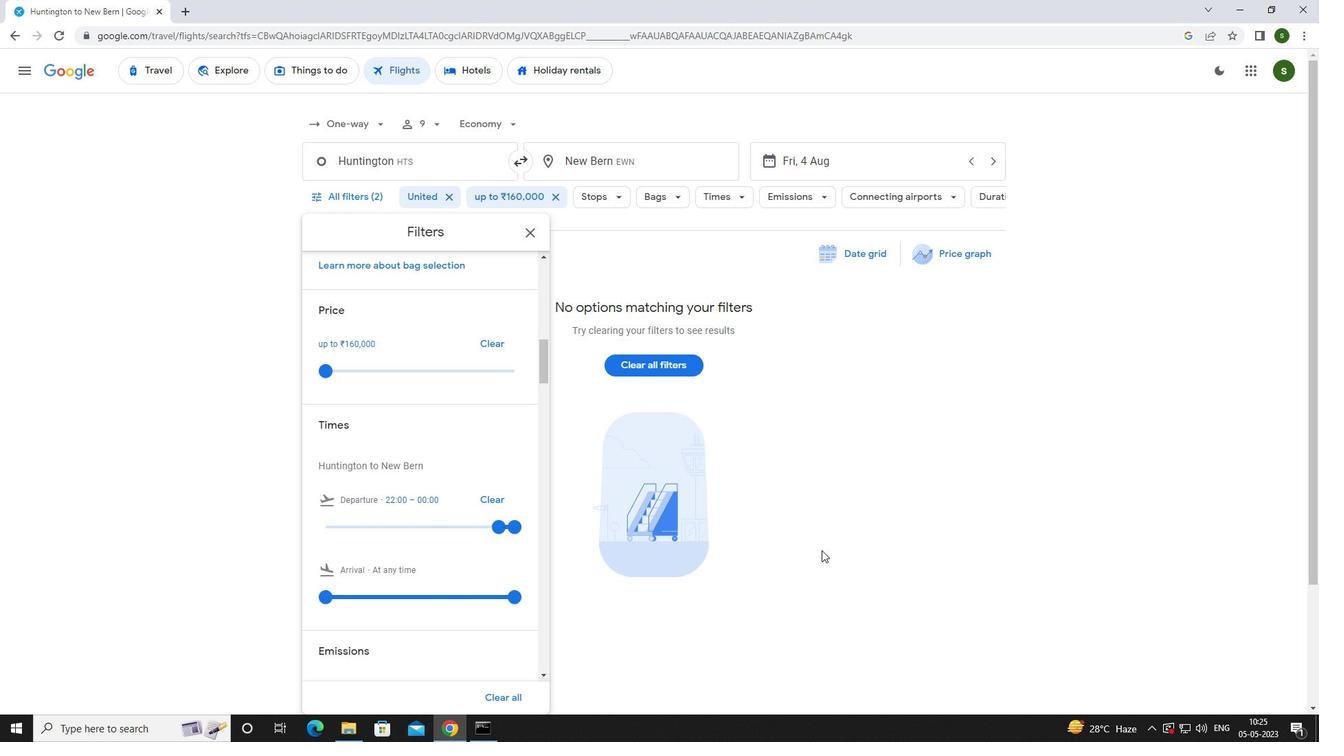 
